 Task: Find connections with filter location Socorro with filter topic #Strategywith filter profile language Potuguese with filter current company Ranbaxy with filter school BBD University with filter industry Fossil Fuel Electric Power Generation with filter service category Team Building with filter keywords title Financial Analyst
Action: Mouse moved to (314, 229)
Screenshot: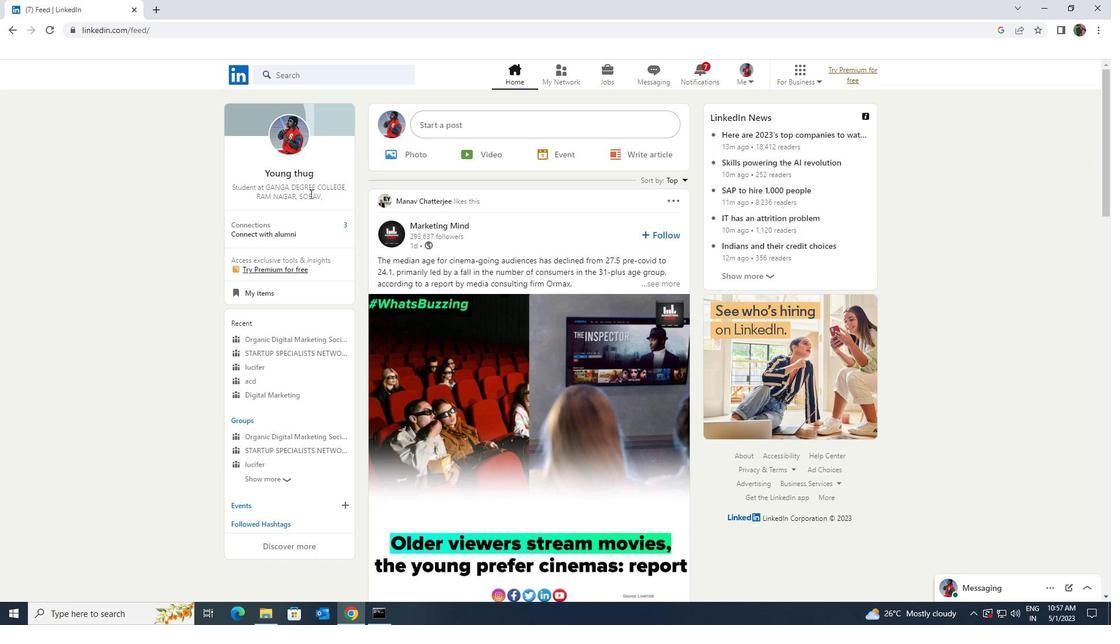 
Action: Mouse pressed left at (314, 229)
Screenshot: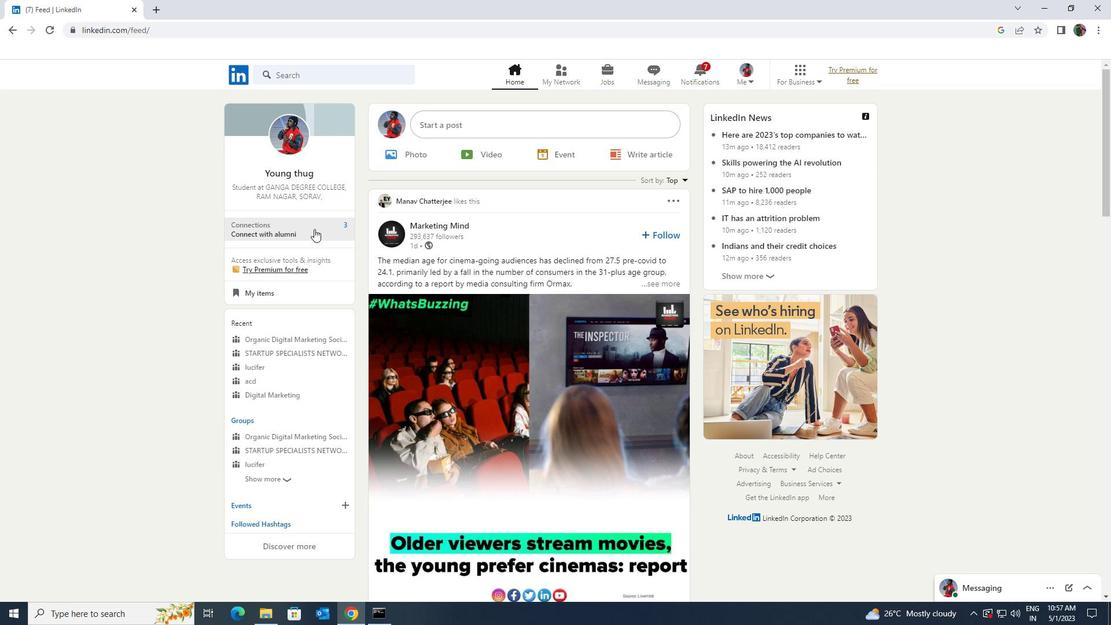 
Action: Mouse moved to (311, 136)
Screenshot: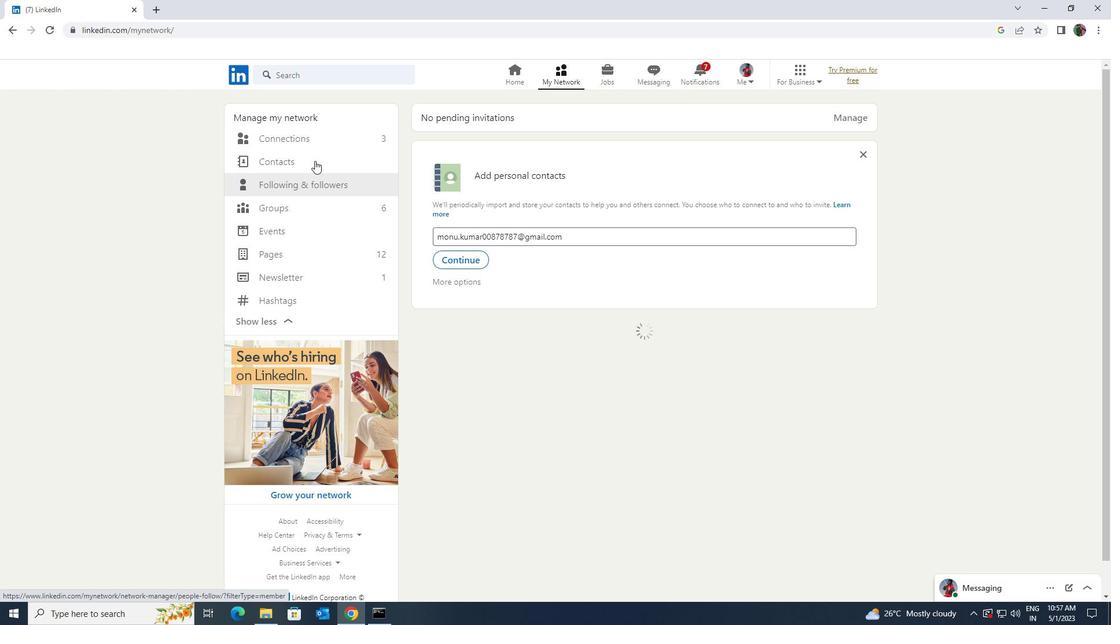 
Action: Mouse pressed left at (311, 136)
Screenshot: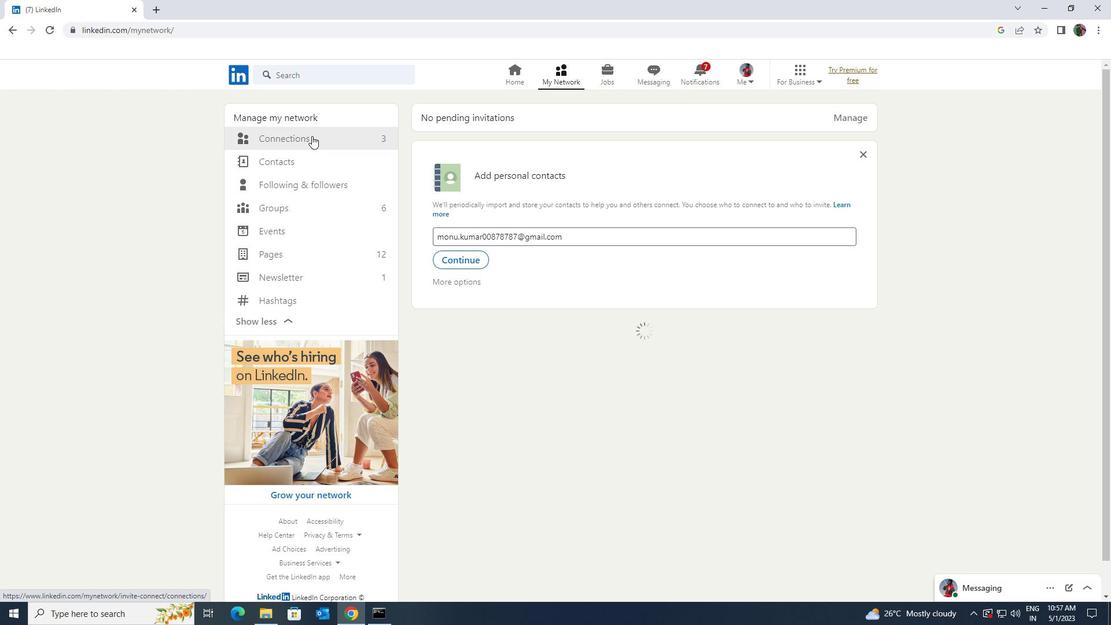 
Action: Mouse moved to (615, 140)
Screenshot: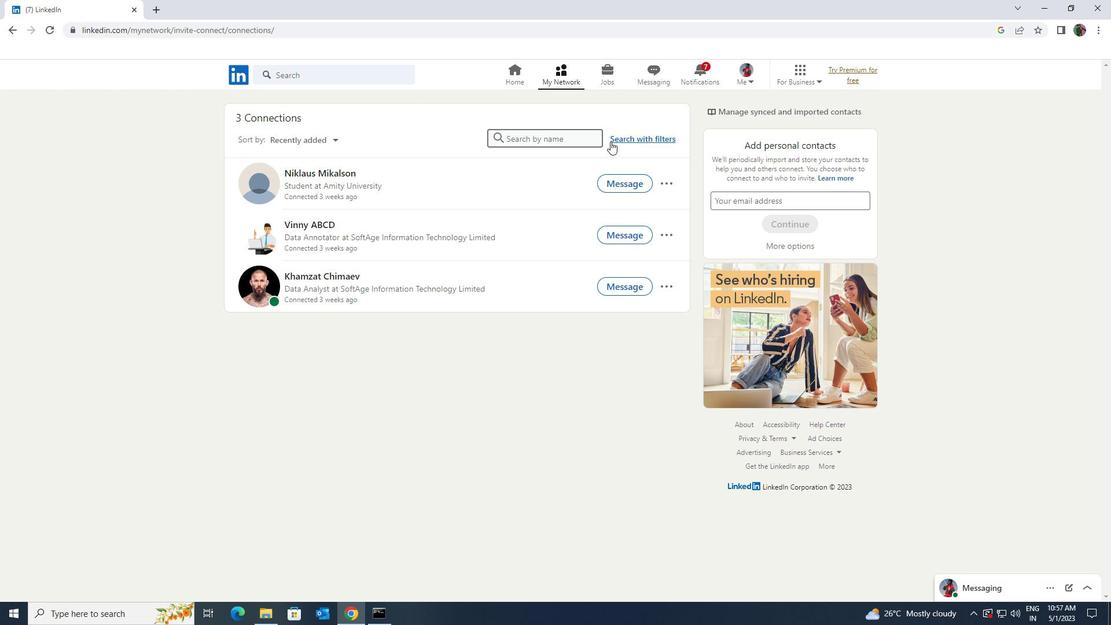 
Action: Mouse pressed left at (615, 140)
Screenshot: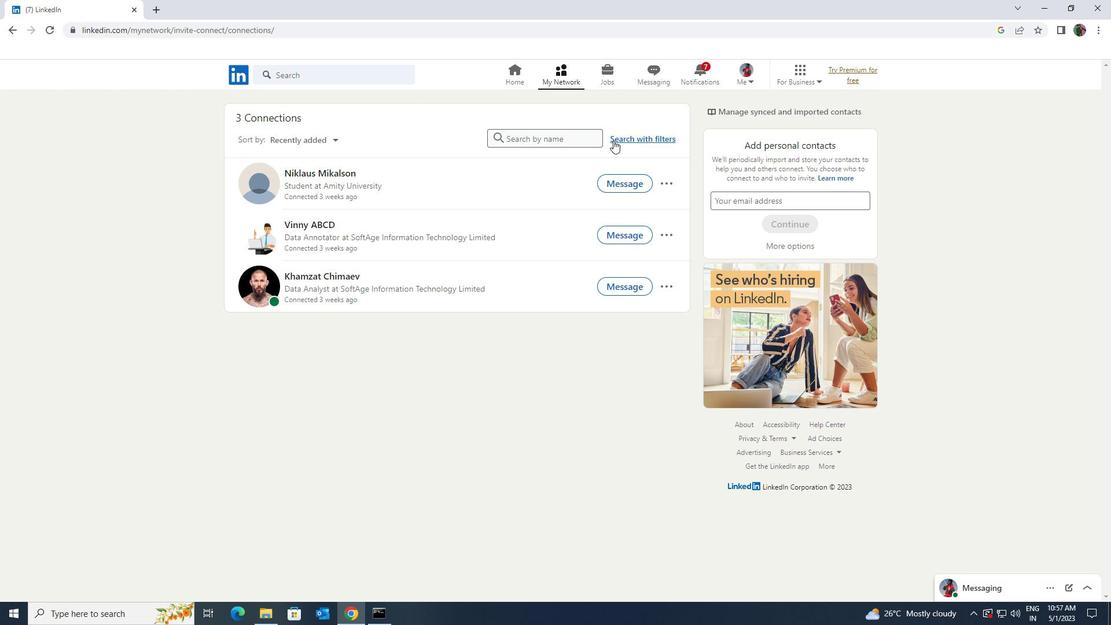 
Action: Mouse moved to (589, 103)
Screenshot: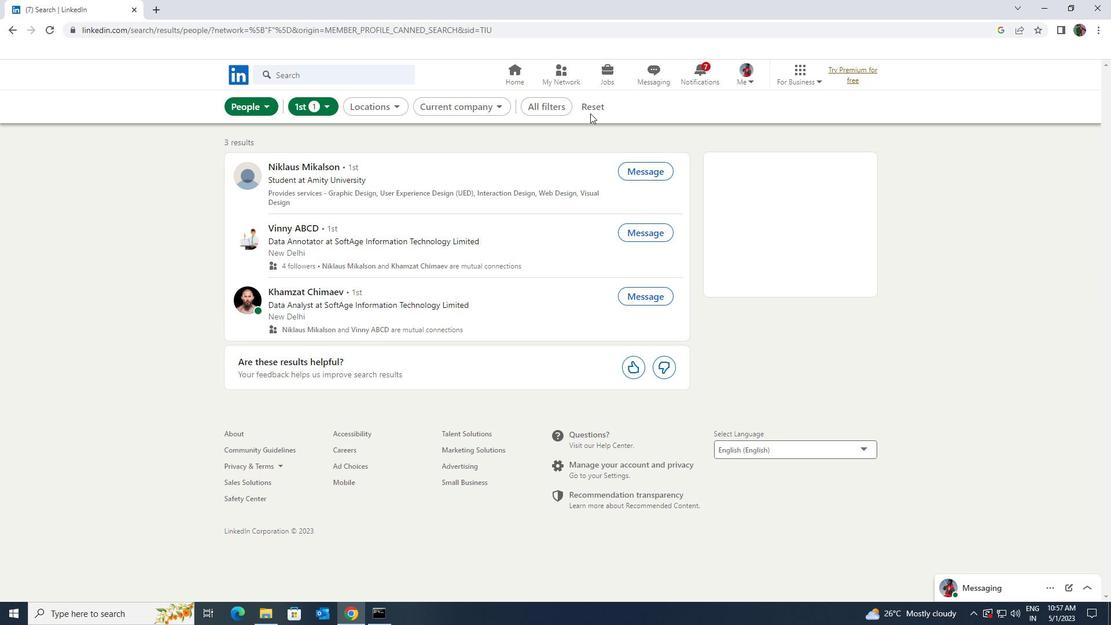 
Action: Mouse pressed left at (589, 103)
Screenshot: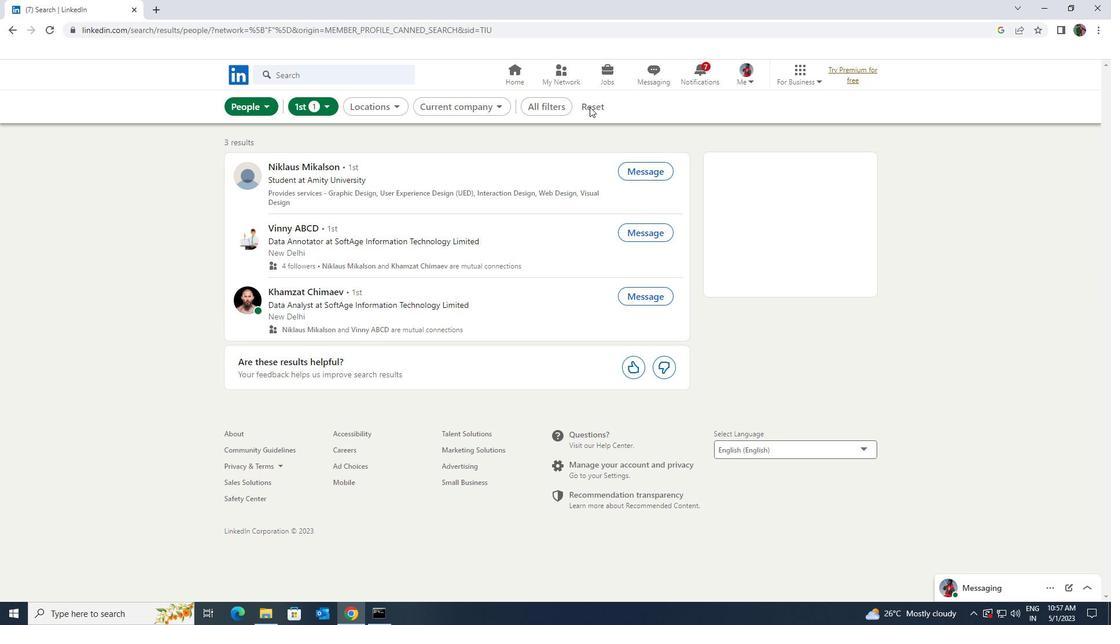 
Action: Mouse moved to (589, 108)
Screenshot: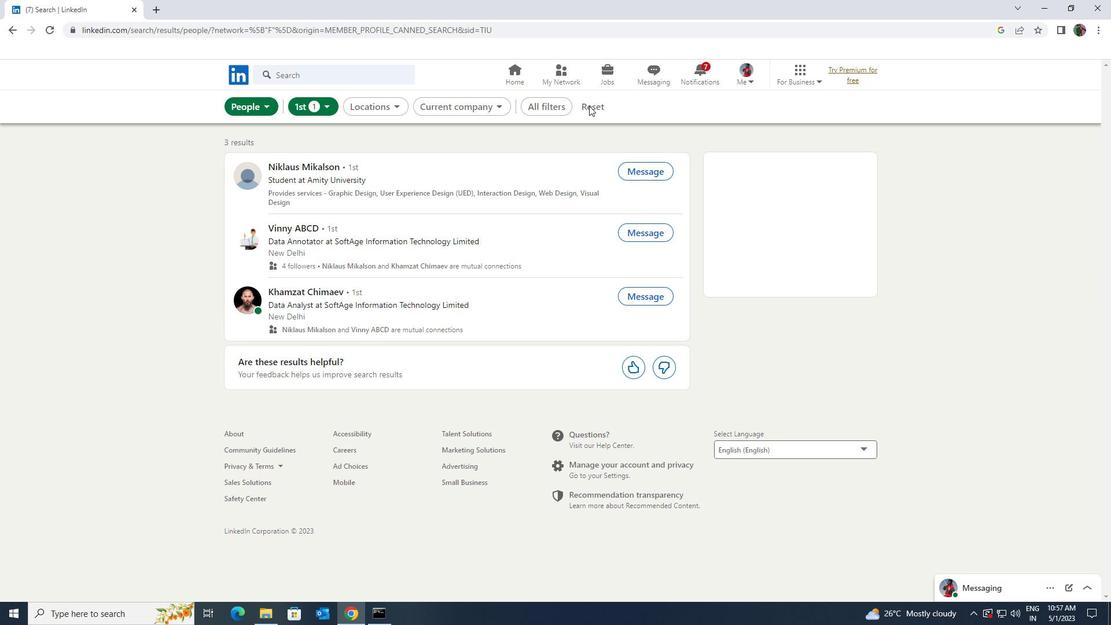 
Action: Mouse pressed left at (589, 108)
Screenshot: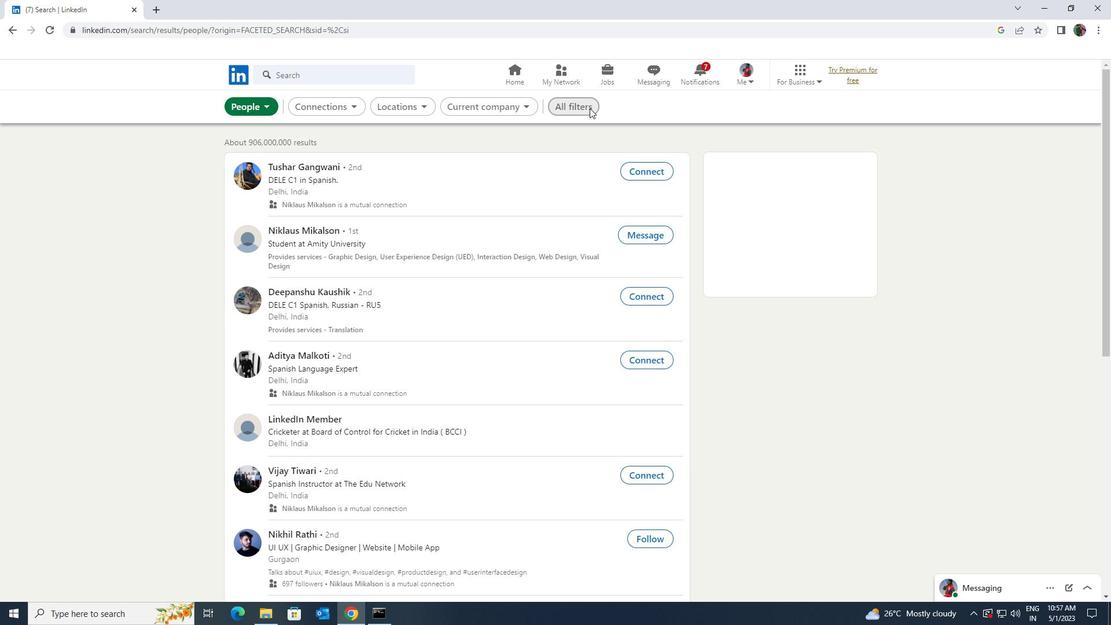 
Action: Mouse moved to (934, 350)
Screenshot: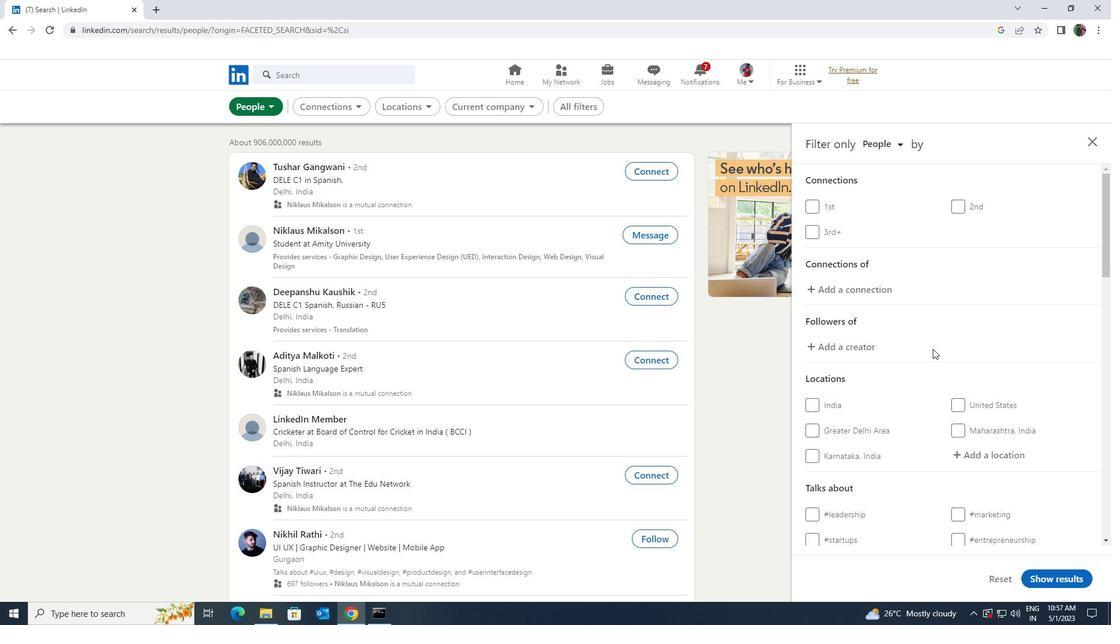 
Action: Mouse scrolled (934, 350) with delta (0, 0)
Screenshot: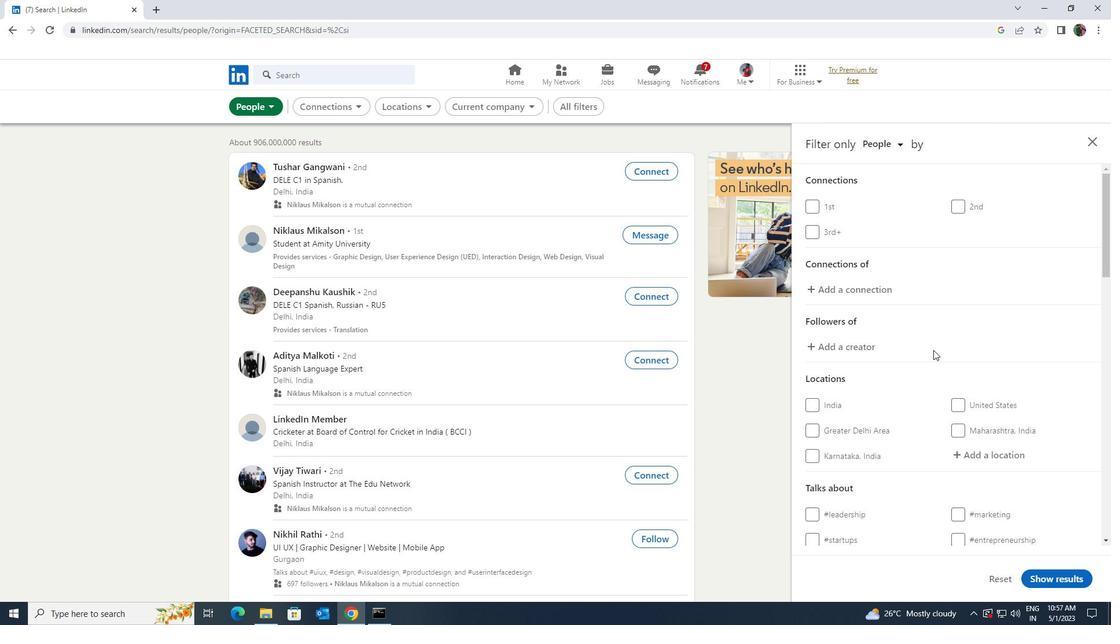 
Action: Mouse scrolled (934, 350) with delta (0, 0)
Screenshot: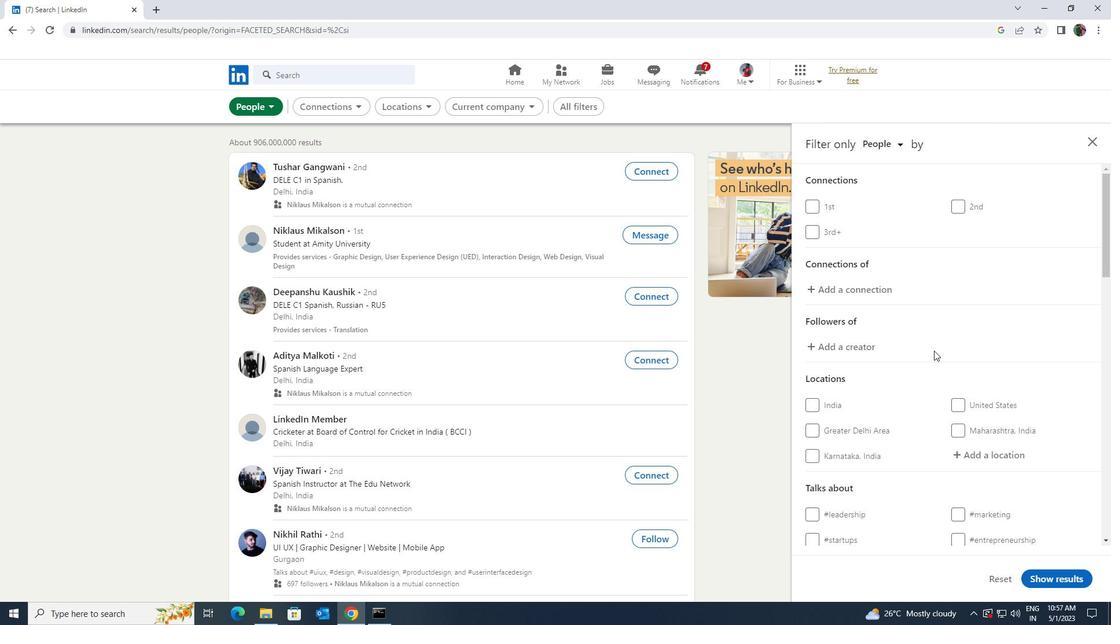 
Action: Mouse moved to (961, 338)
Screenshot: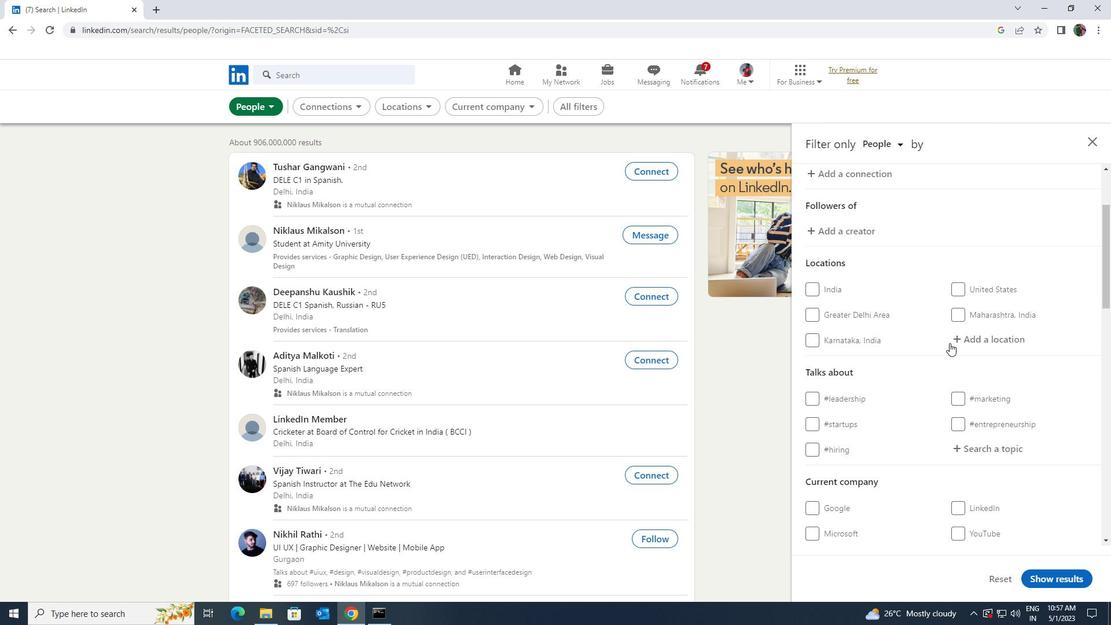 
Action: Mouse pressed left at (961, 338)
Screenshot: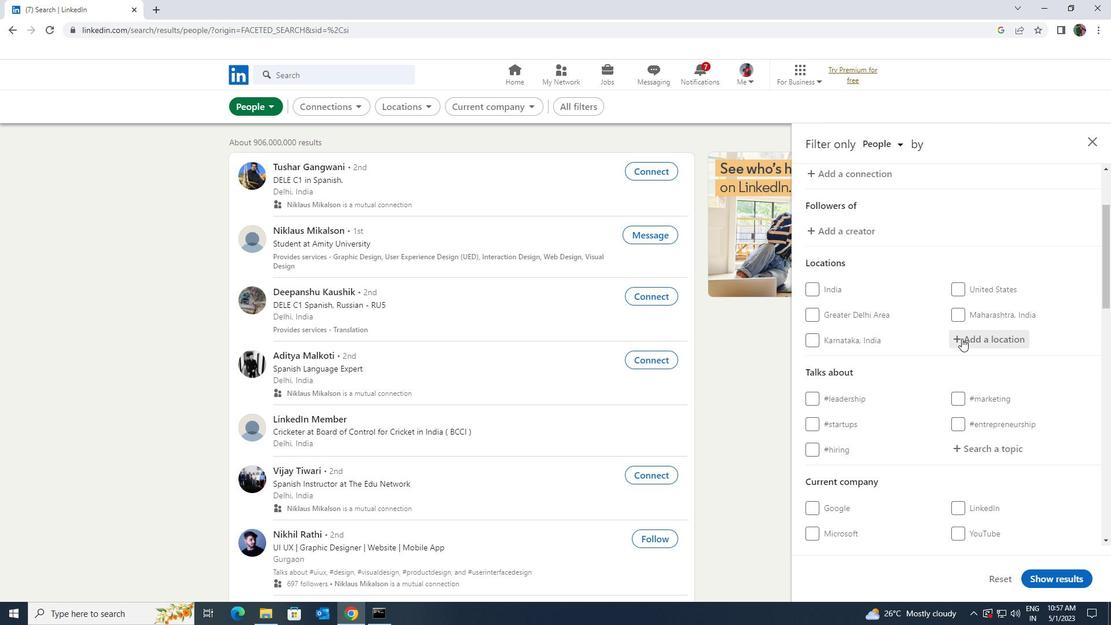 
Action: Key pressed <Key.shift>SOCORRO
Screenshot: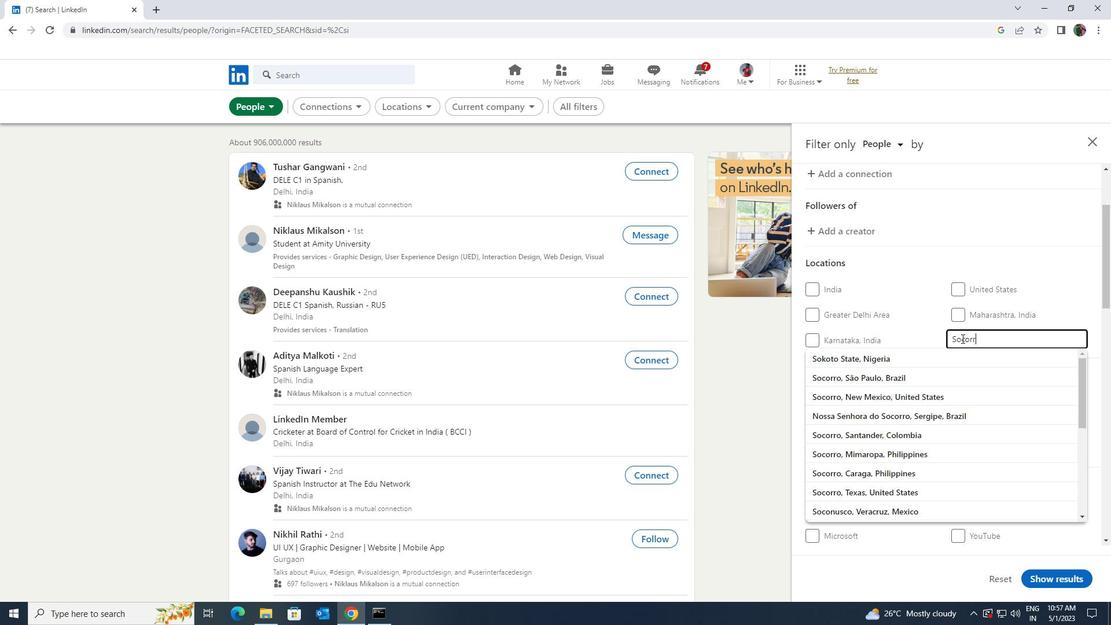 
Action: Mouse moved to (958, 352)
Screenshot: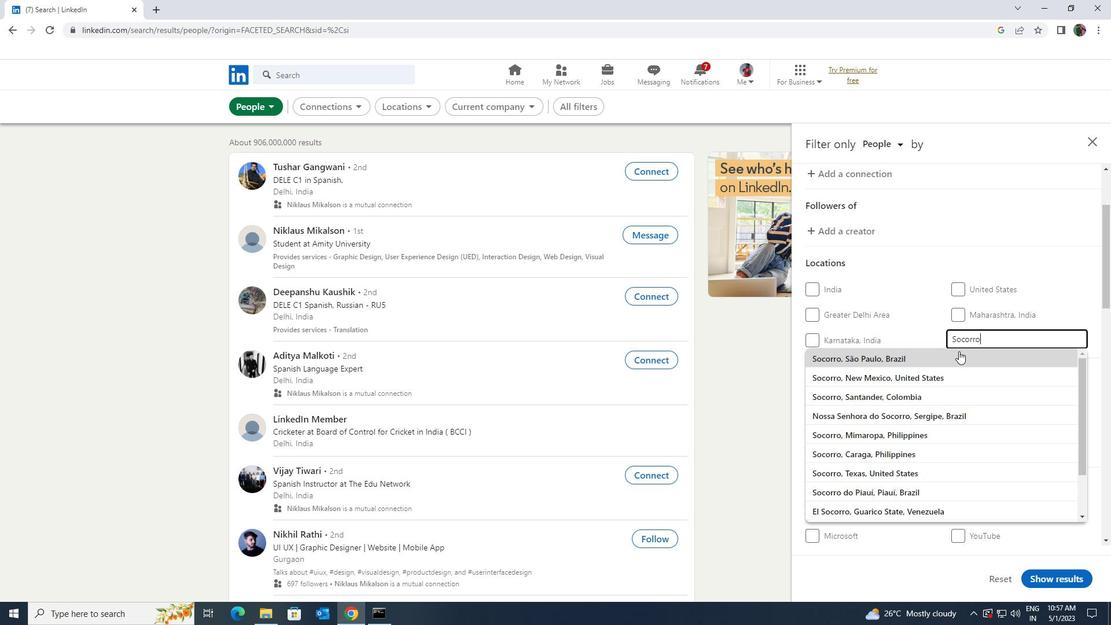 
Action: Mouse pressed left at (958, 352)
Screenshot: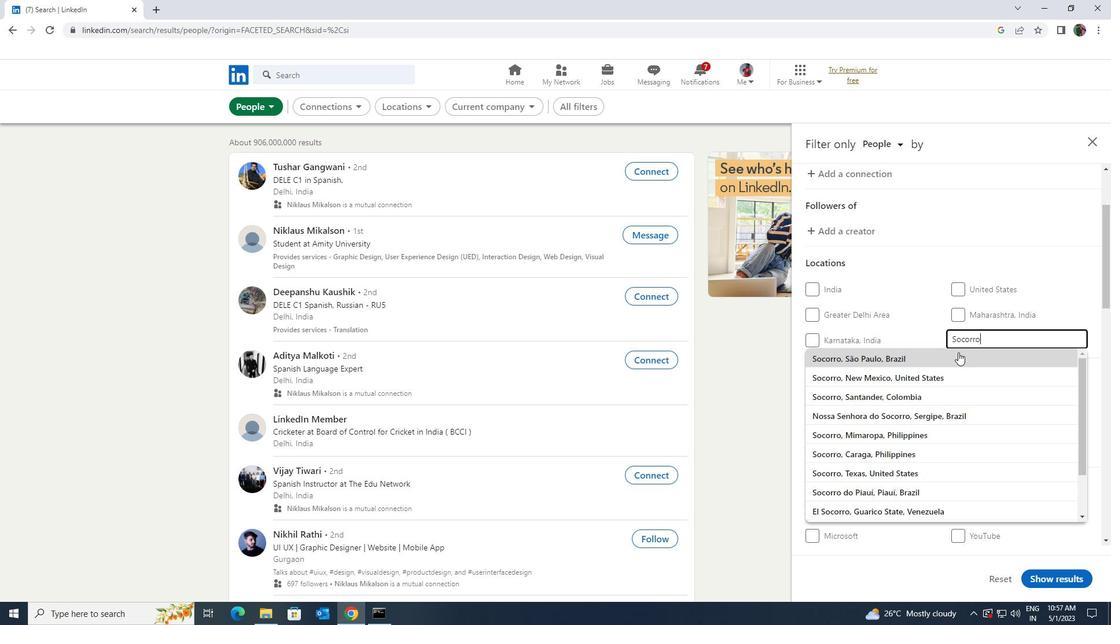 
Action: Mouse scrolled (958, 351) with delta (0, 0)
Screenshot: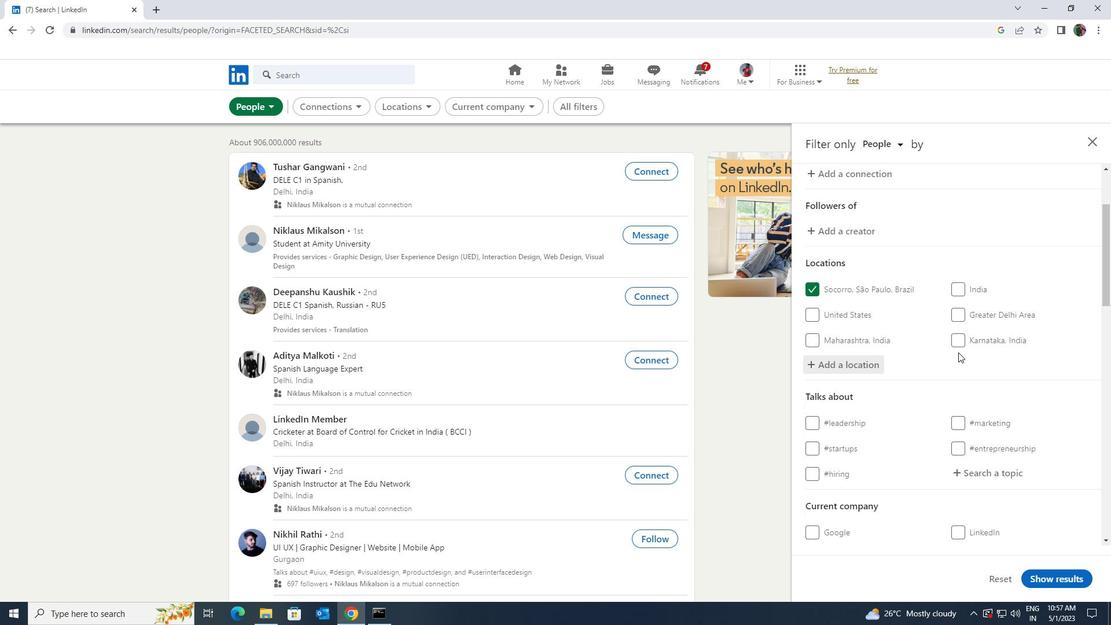 
Action: Mouse scrolled (958, 351) with delta (0, 0)
Screenshot: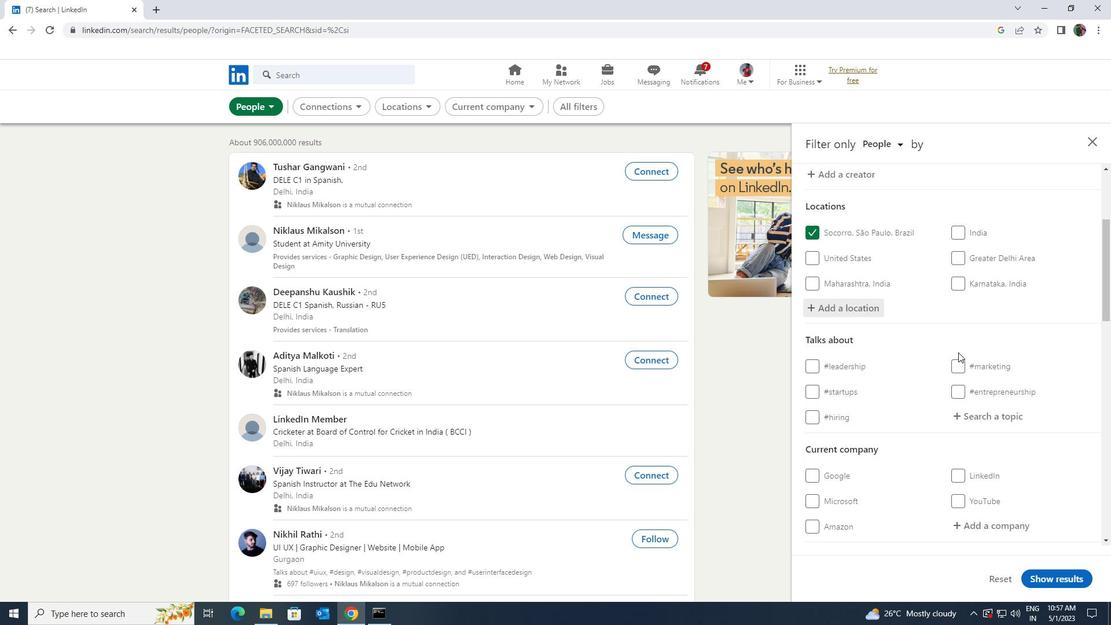 
Action: Mouse moved to (961, 354)
Screenshot: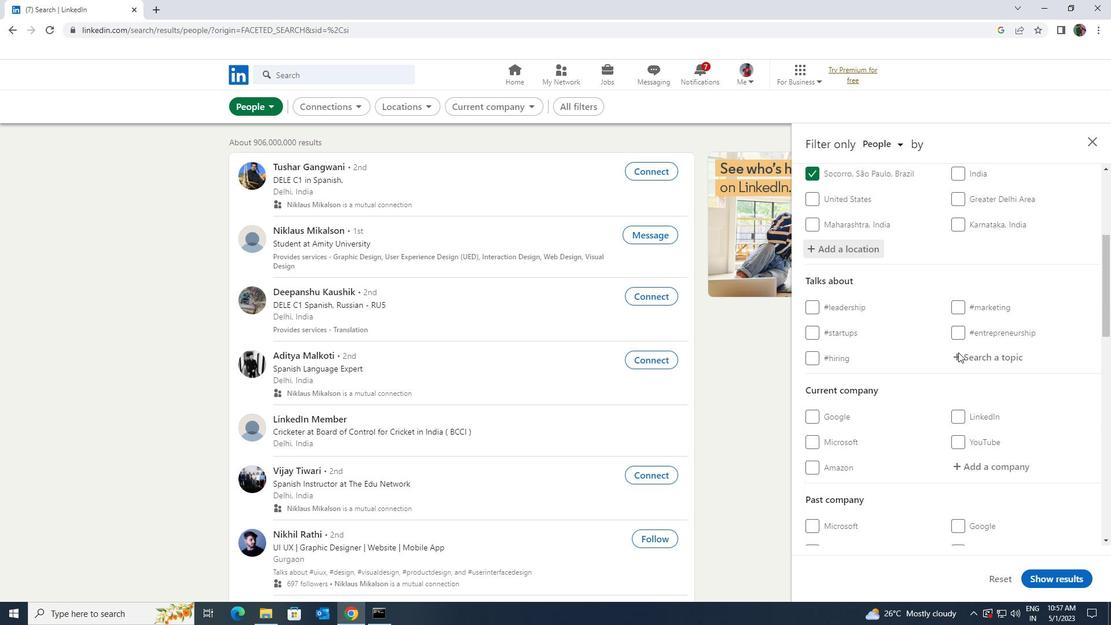 
Action: Mouse pressed left at (961, 354)
Screenshot: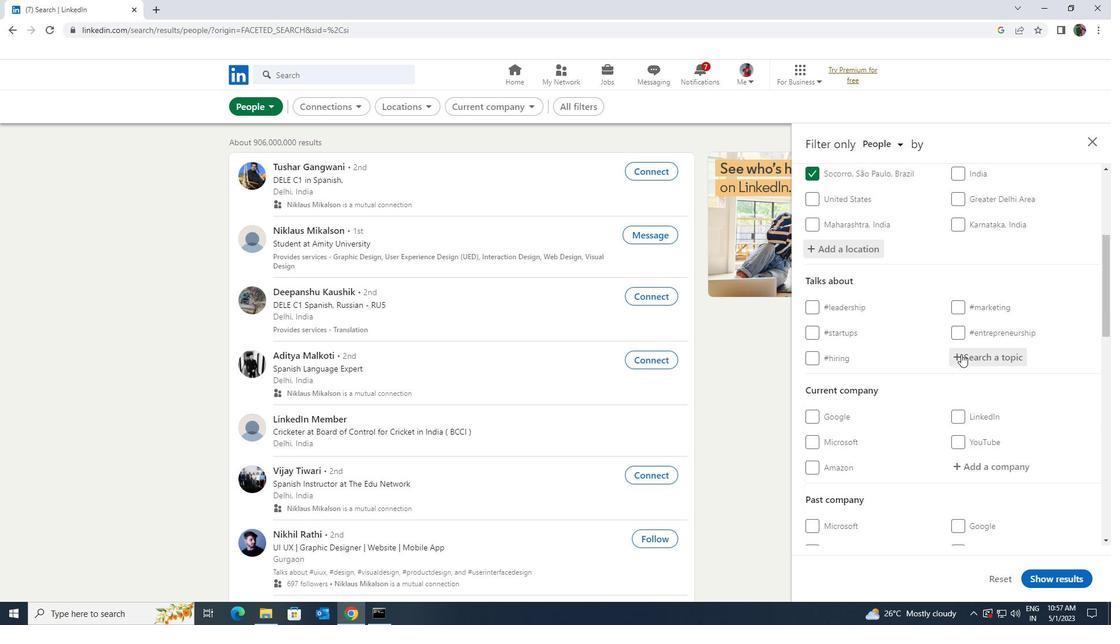 
Action: Key pressed <Key.shift>STRATE
Screenshot: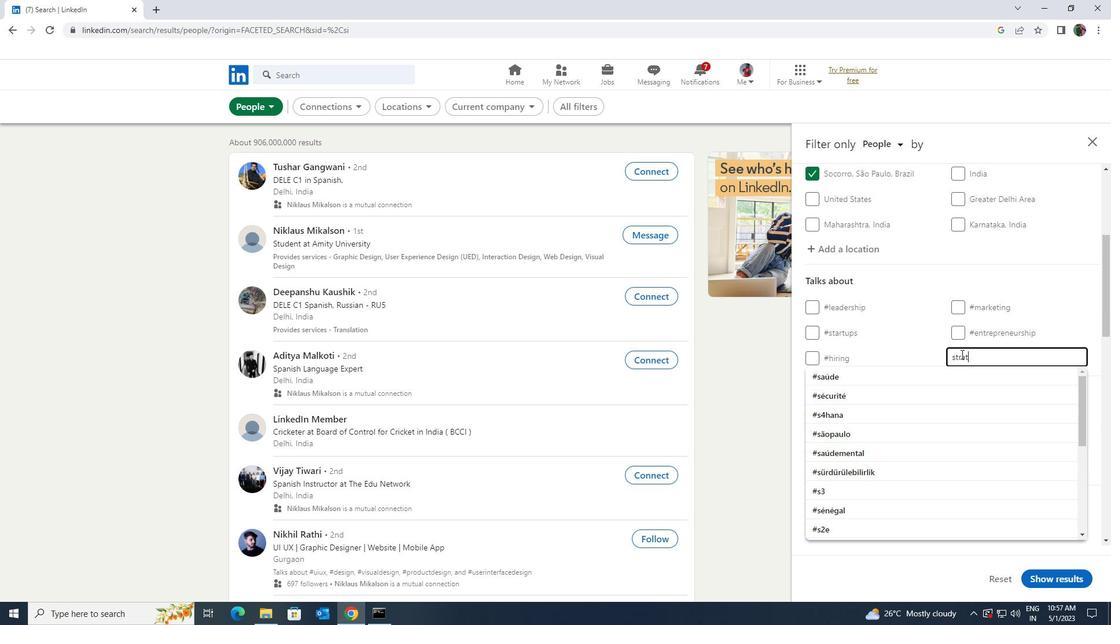
Action: Mouse moved to (954, 368)
Screenshot: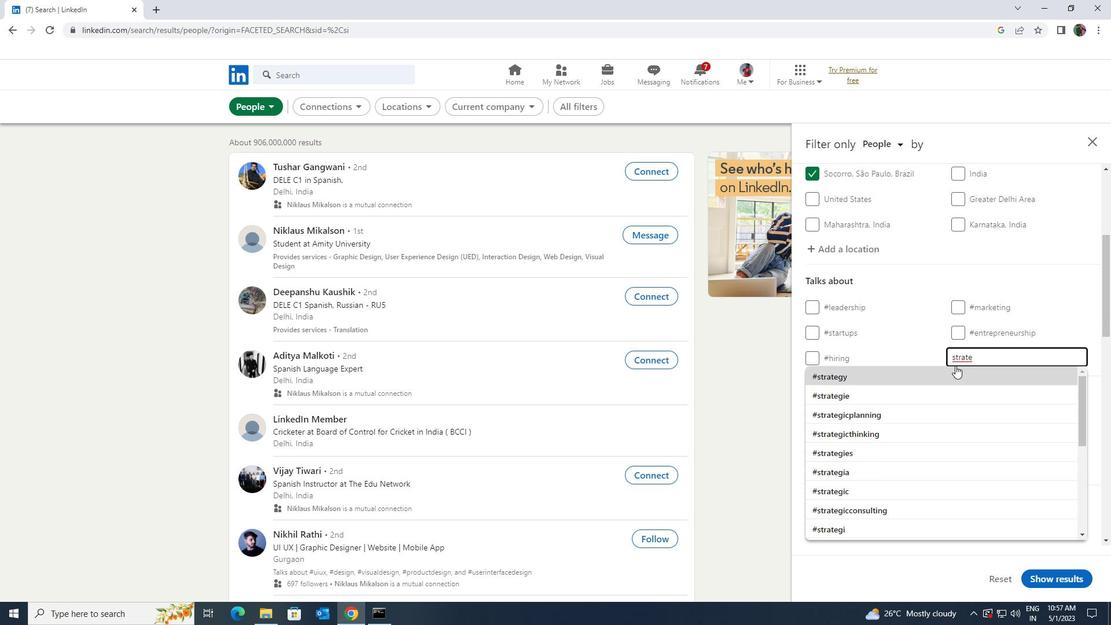 
Action: Mouse pressed left at (954, 368)
Screenshot: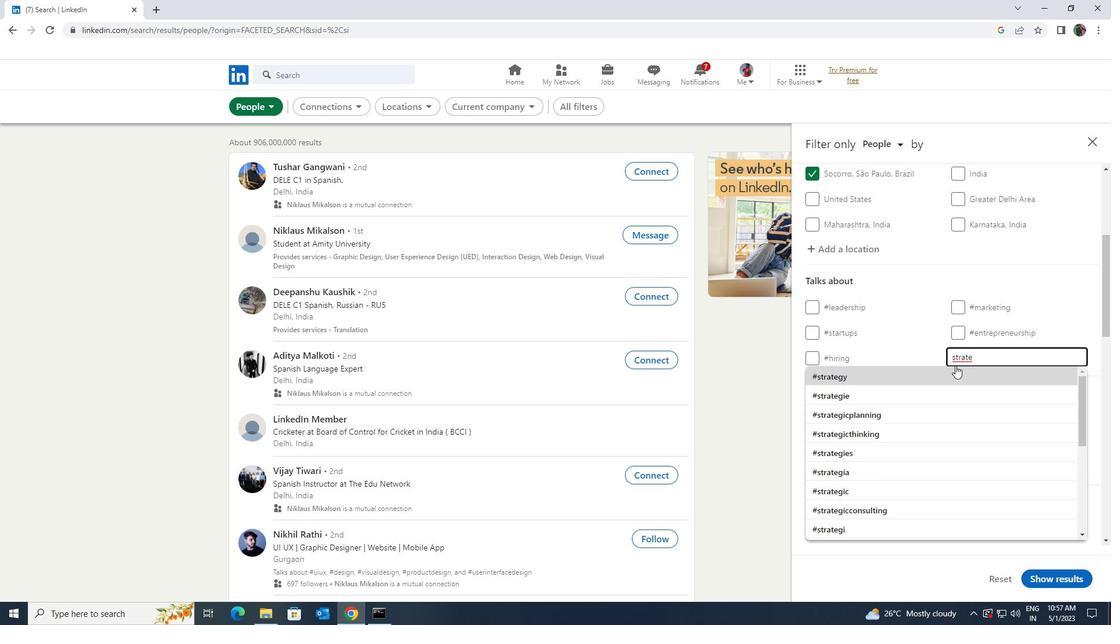 
Action: Mouse scrolled (954, 367) with delta (0, 0)
Screenshot: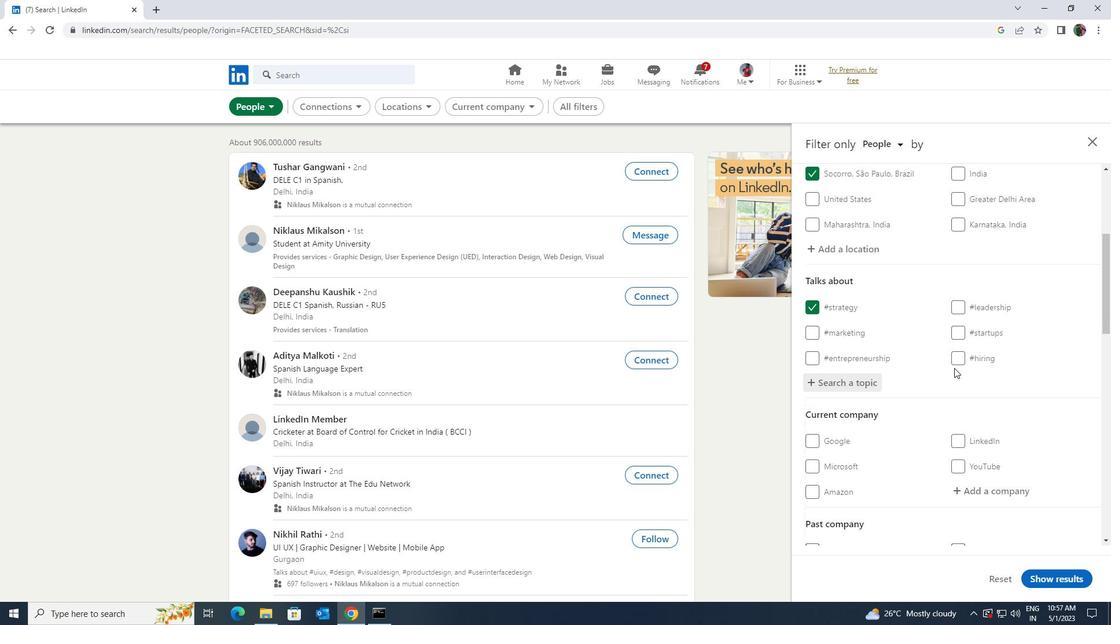 
Action: Mouse moved to (953, 369)
Screenshot: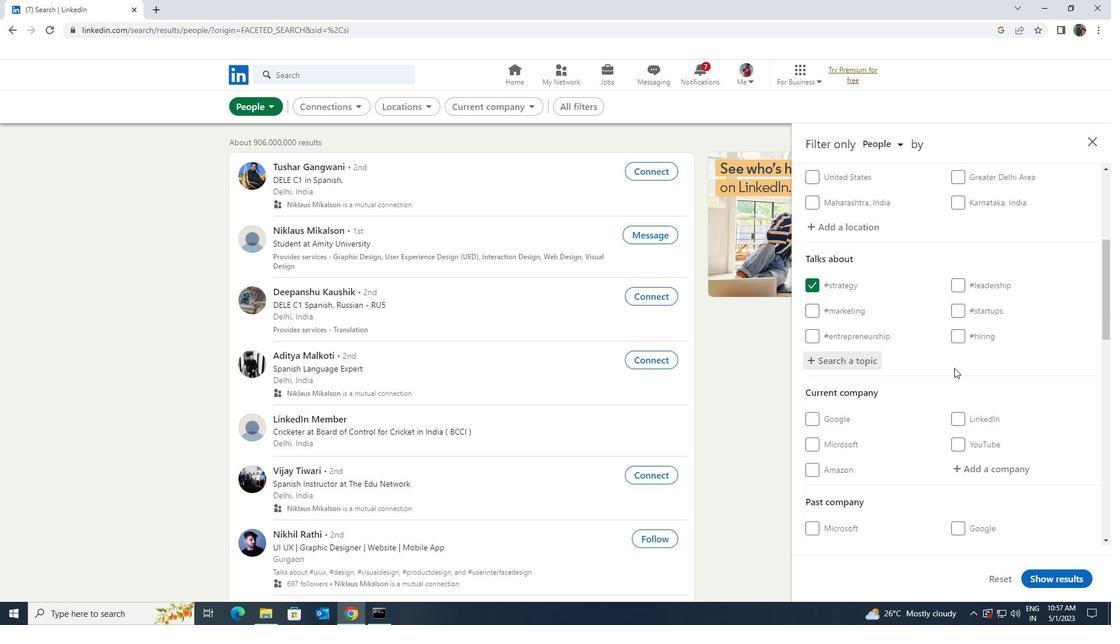 
Action: Mouse scrolled (953, 368) with delta (0, 0)
Screenshot: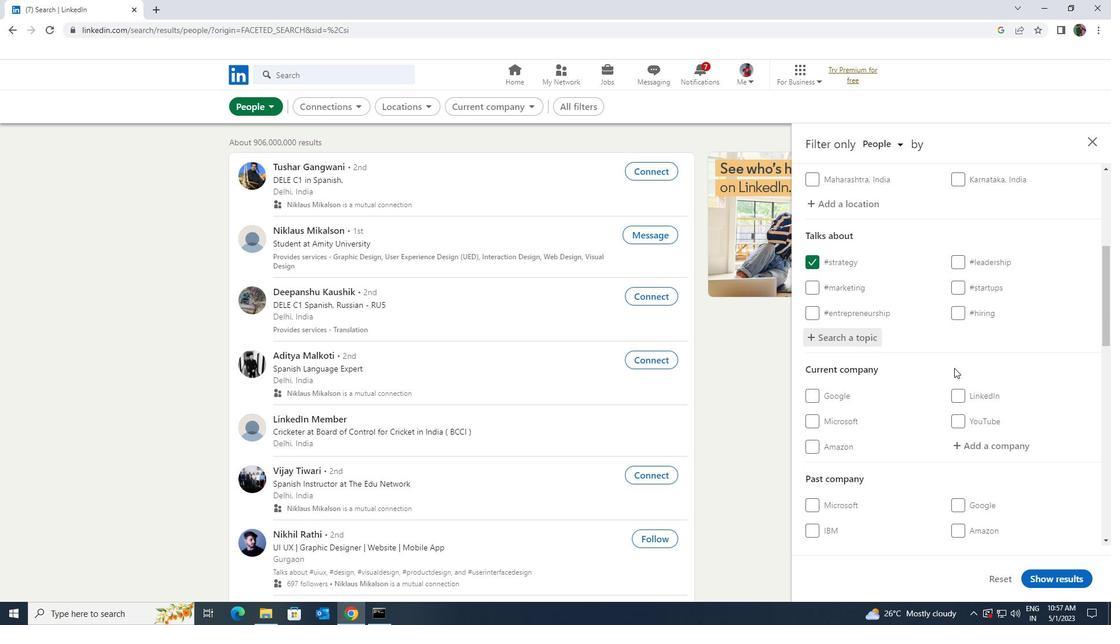 
Action: Mouse scrolled (953, 368) with delta (0, 0)
Screenshot: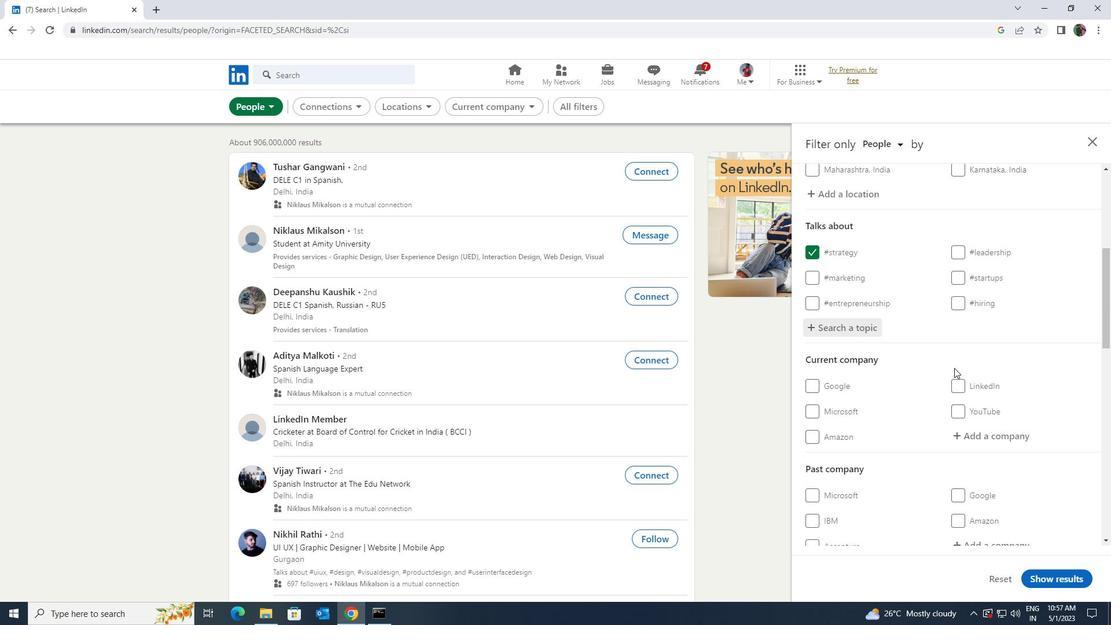 
Action: Mouse scrolled (953, 368) with delta (0, 0)
Screenshot: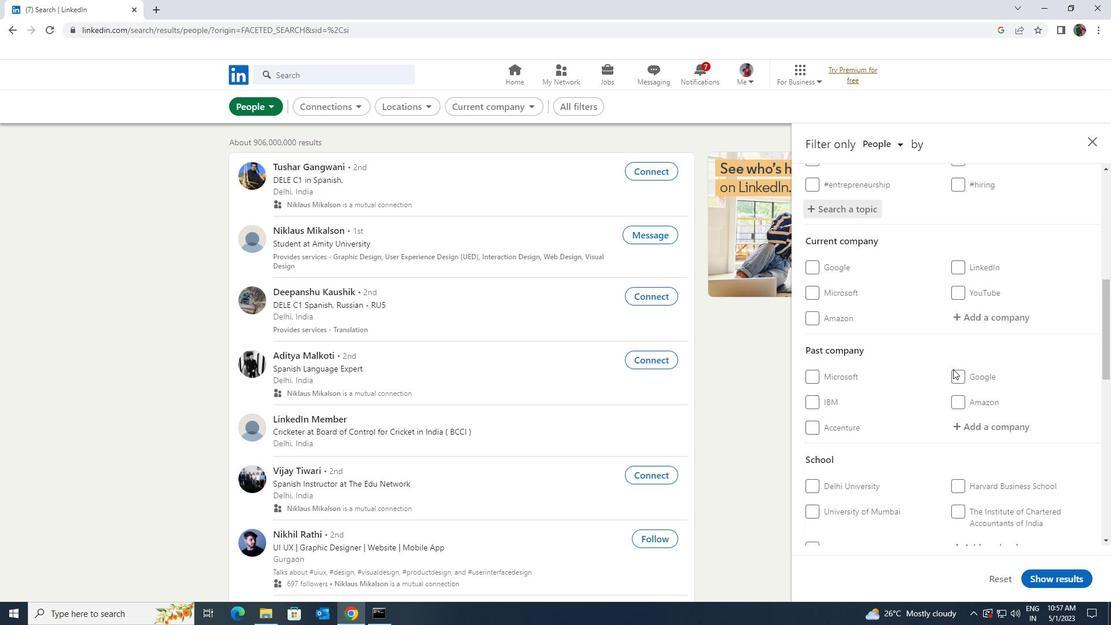 
Action: Mouse scrolled (953, 368) with delta (0, 0)
Screenshot: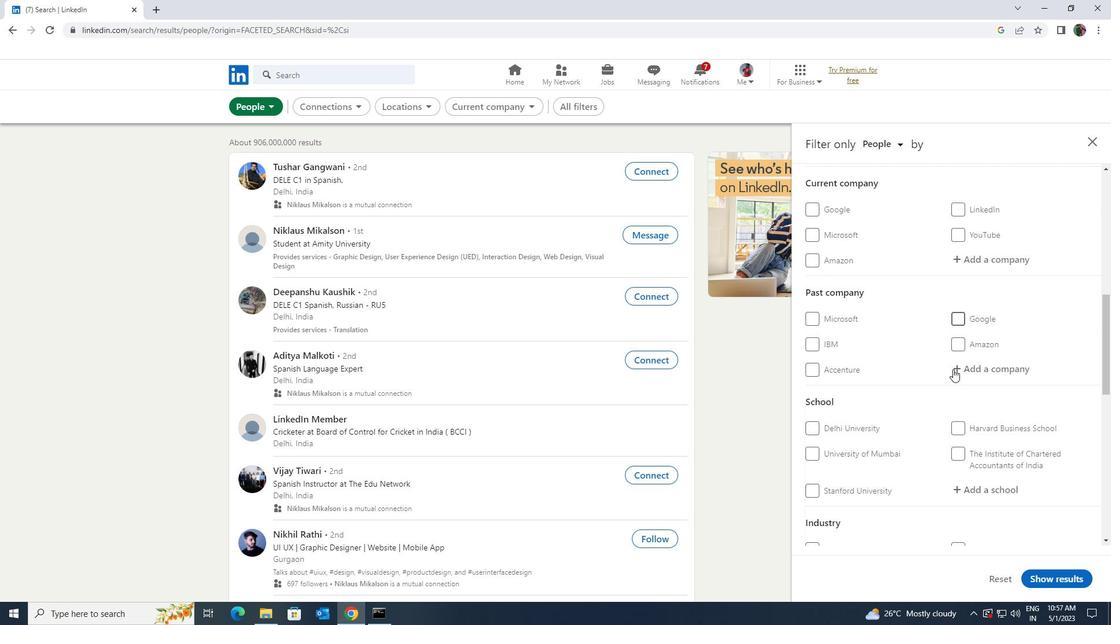
Action: Mouse scrolled (953, 368) with delta (0, 0)
Screenshot: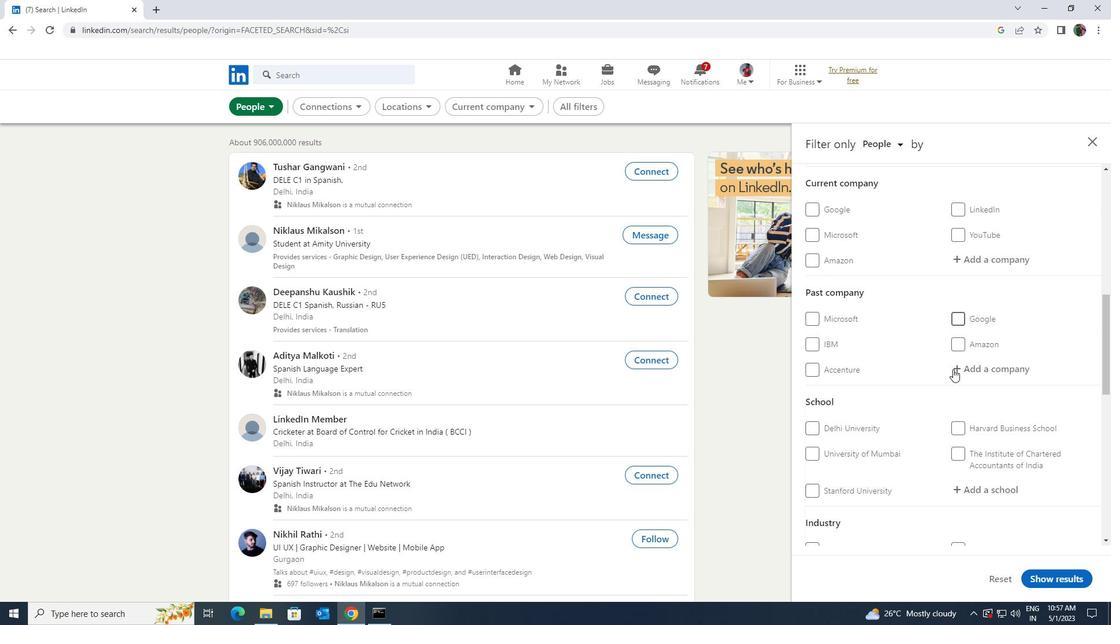 
Action: Mouse scrolled (953, 368) with delta (0, 0)
Screenshot: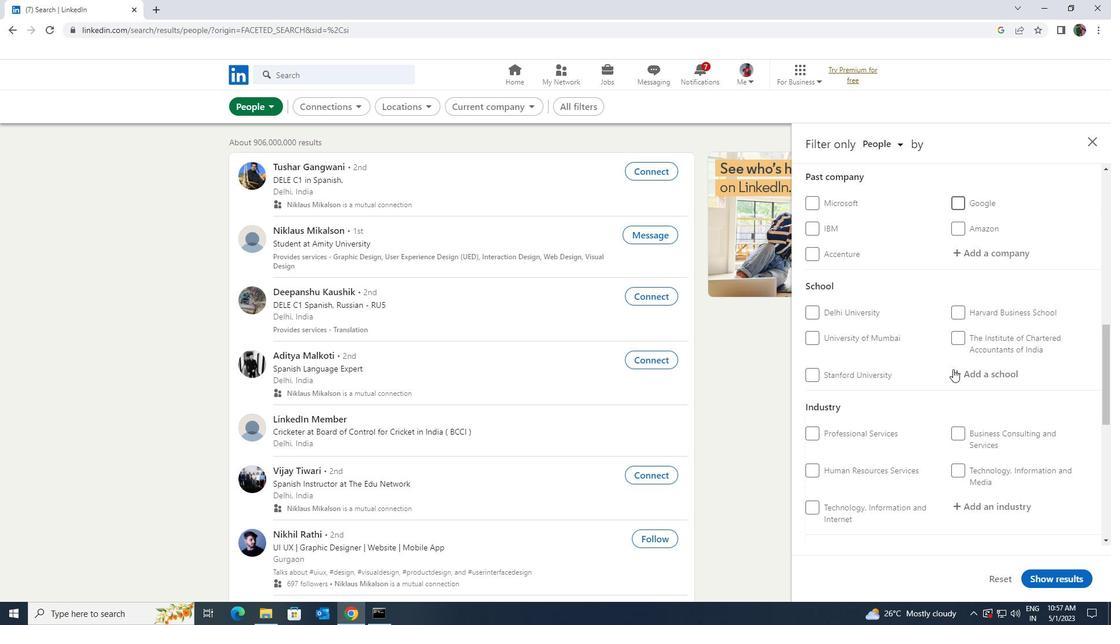
Action: Mouse scrolled (953, 368) with delta (0, 0)
Screenshot: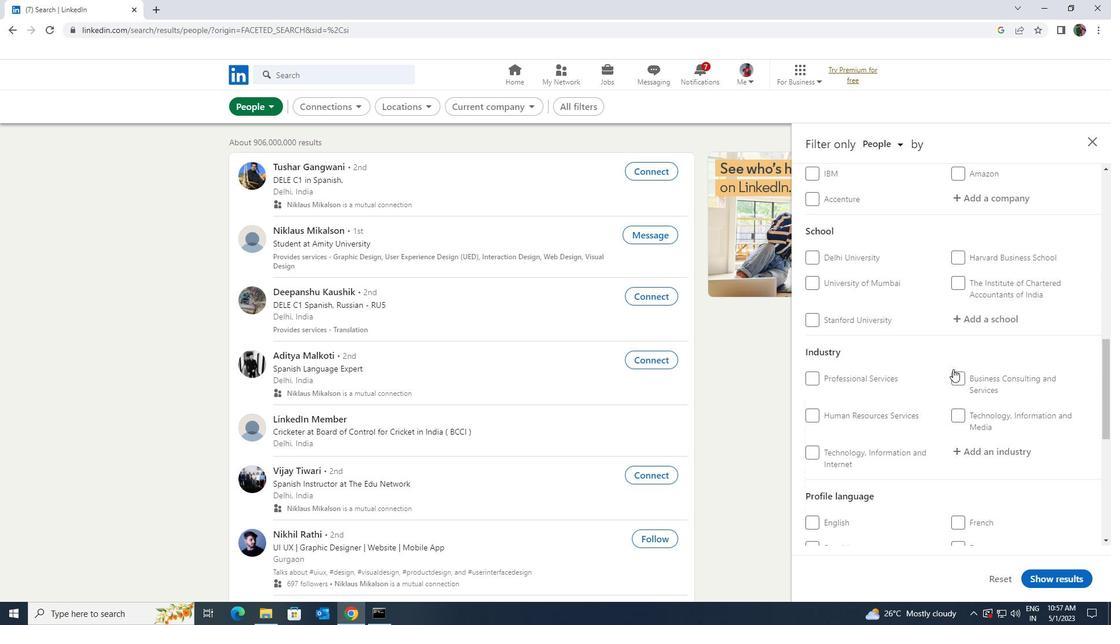 
Action: Mouse scrolled (953, 368) with delta (0, 0)
Screenshot: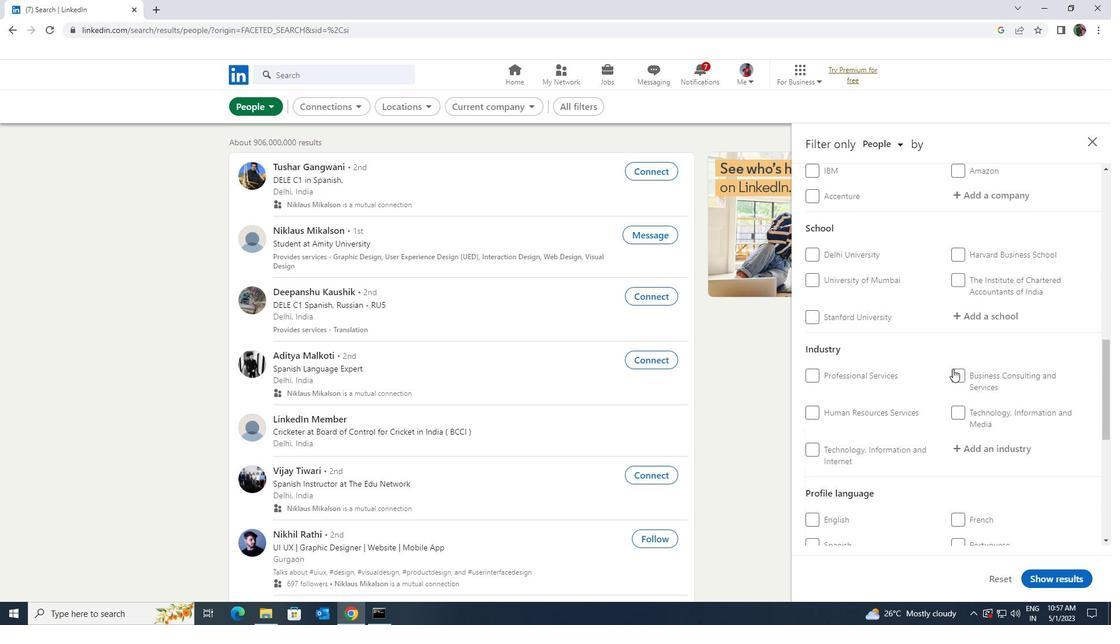 
Action: Mouse moved to (960, 426)
Screenshot: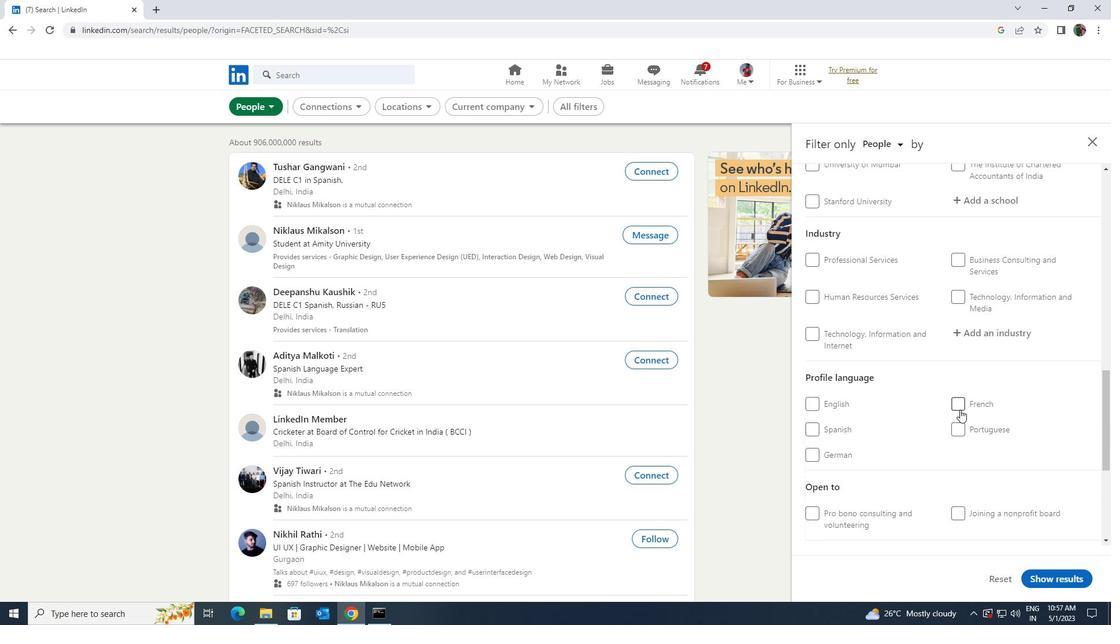 
Action: Mouse pressed left at (960, 426)
Screenshot: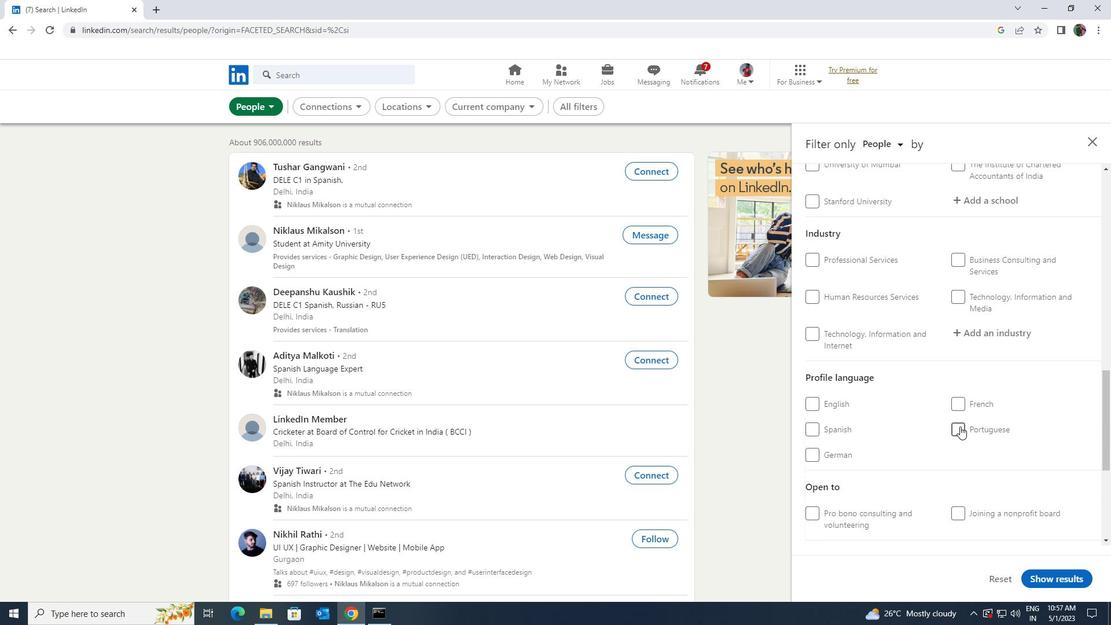 
Action: Mouse scrolled (960, 427) with delta (0, 0)
Screenshot: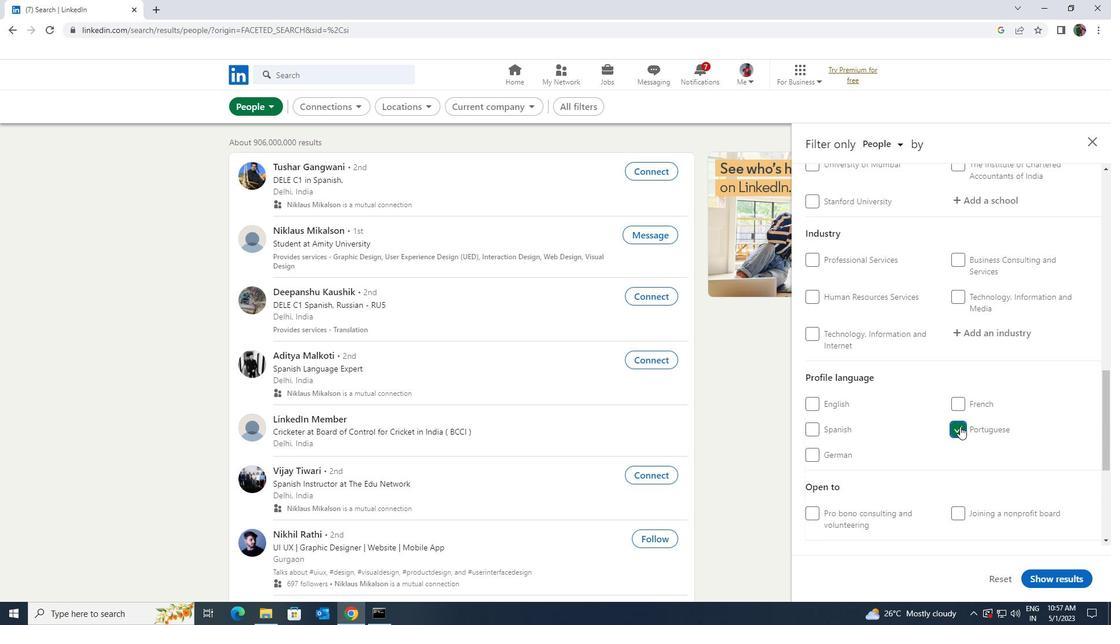 
Action: Mouse scrolled (960, 427) with delta (0, 0)
Screenshot: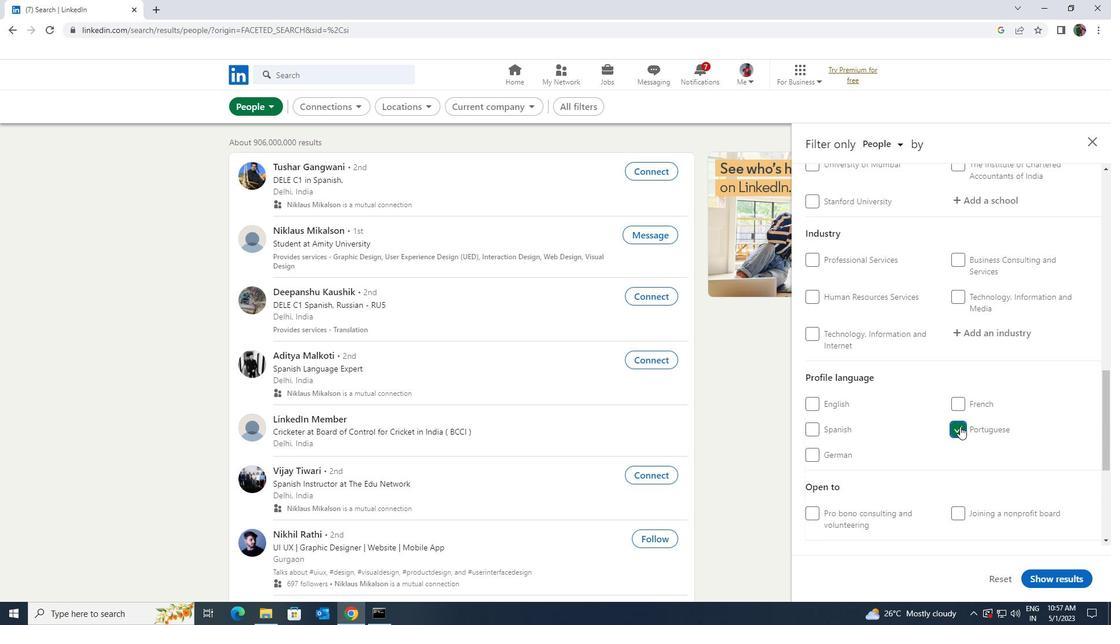 
Action: Mouse scrolled (960, 427) with delta (0, 0)
Screenshot: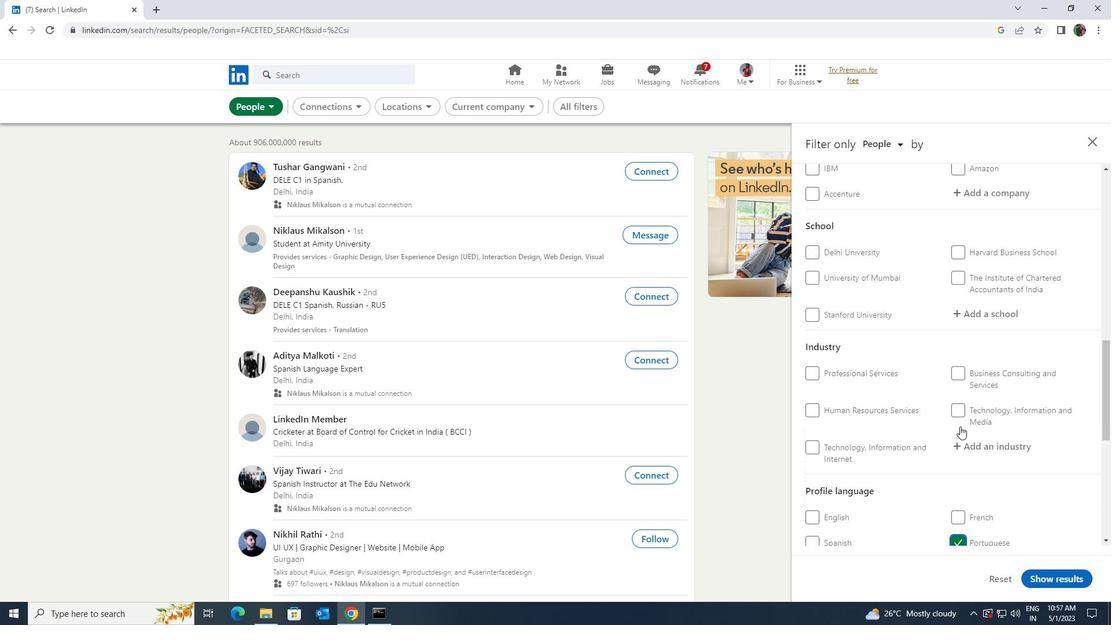 
Action: Mouse scrolled (960, 427) with delta (0, 0)
Screenshot: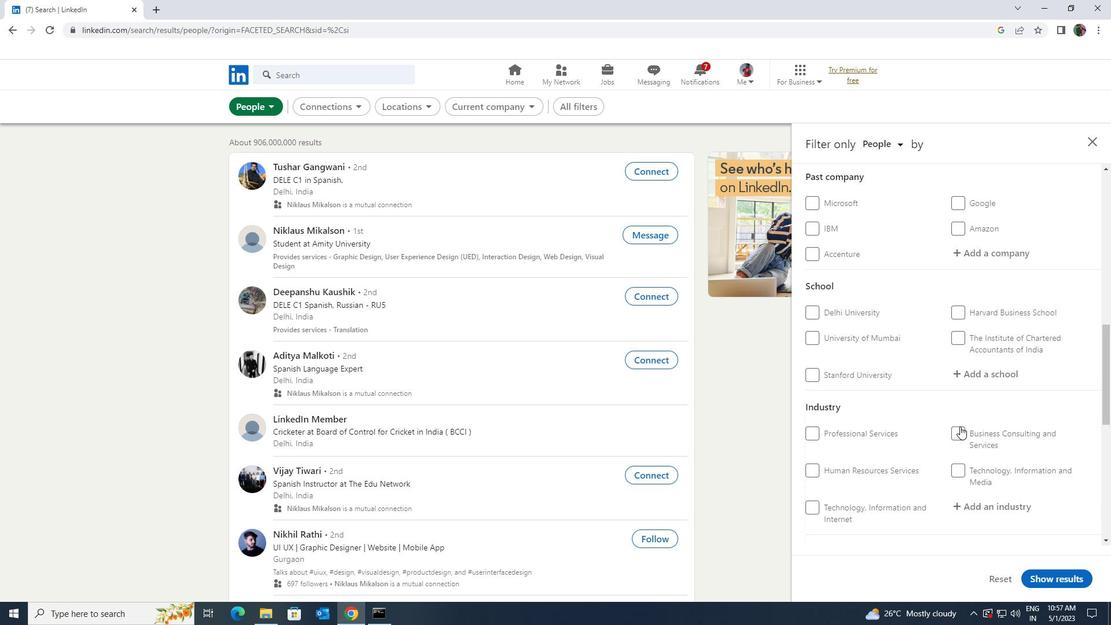 
Action: Mouse scrolled (960, 427) with delta (0, 0)
Screenshot: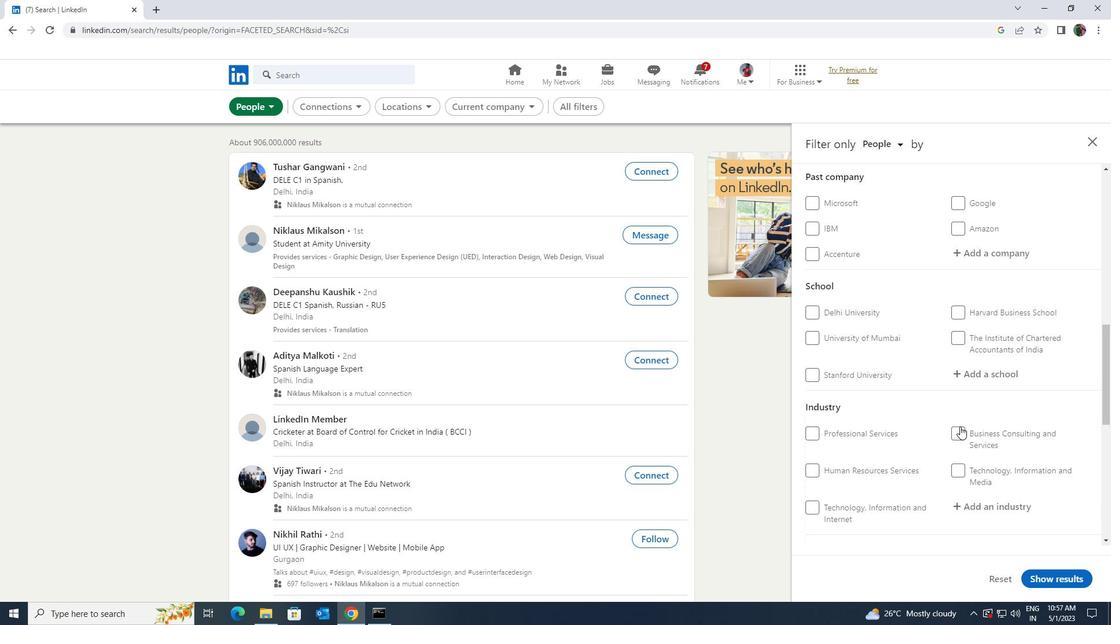 
Action: Mouse scrolled (960, 427) with delta (0, 0)
Screenshot: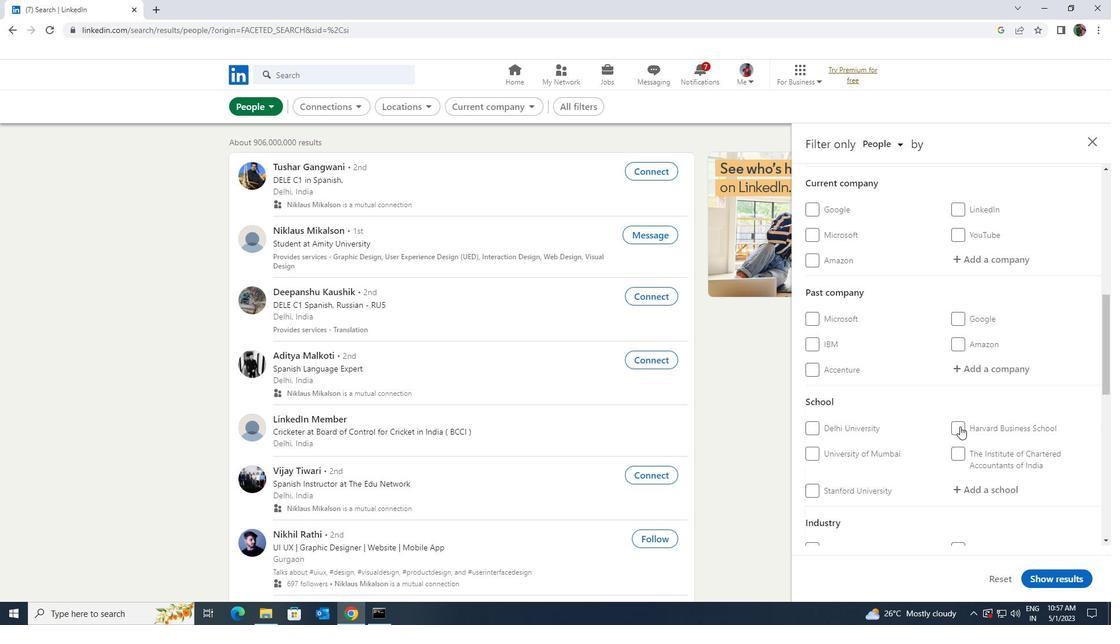
Action: Mouse scrolled (960, 427) with delta (0, 0)
Screenshot: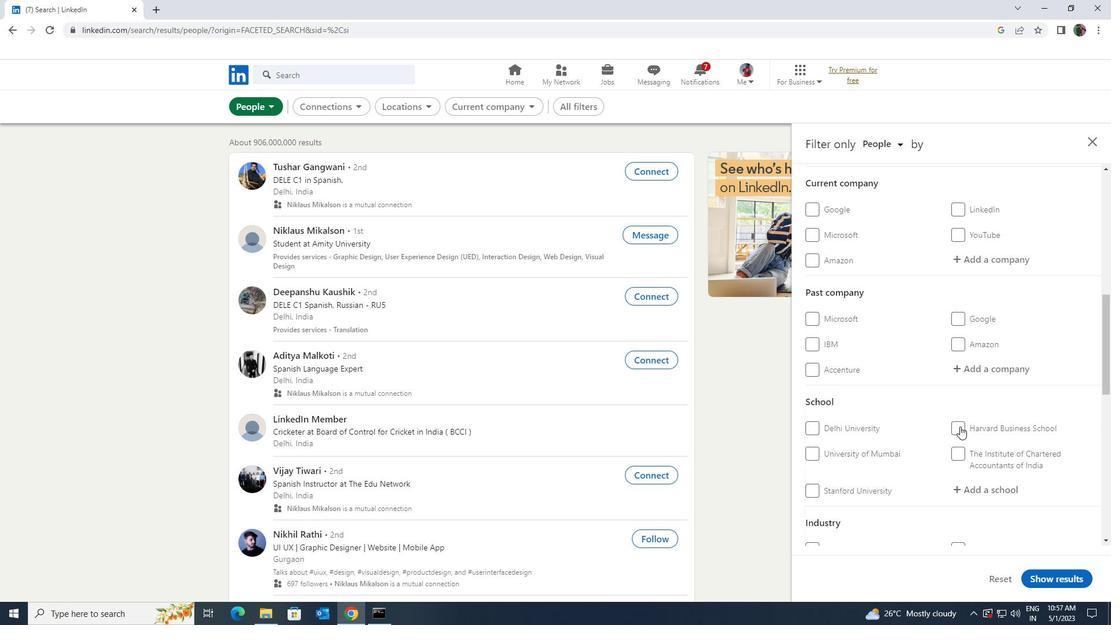 
Action: Mouse moved to (970, 374)
Screenshot: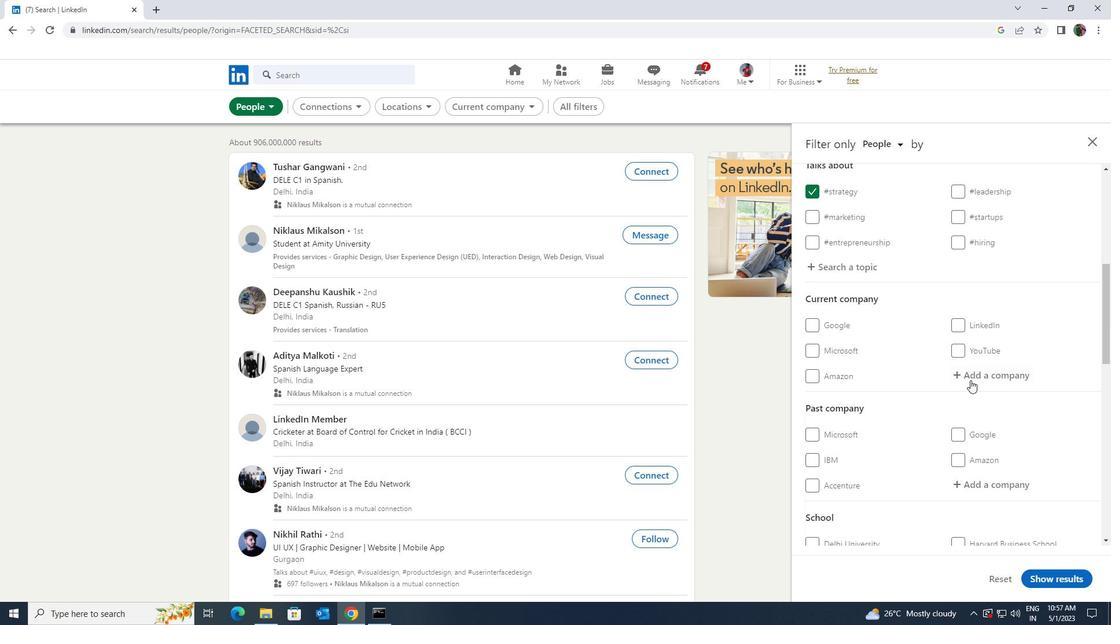 
Action: Mouse pressed left at (970, 374)
Screenshot: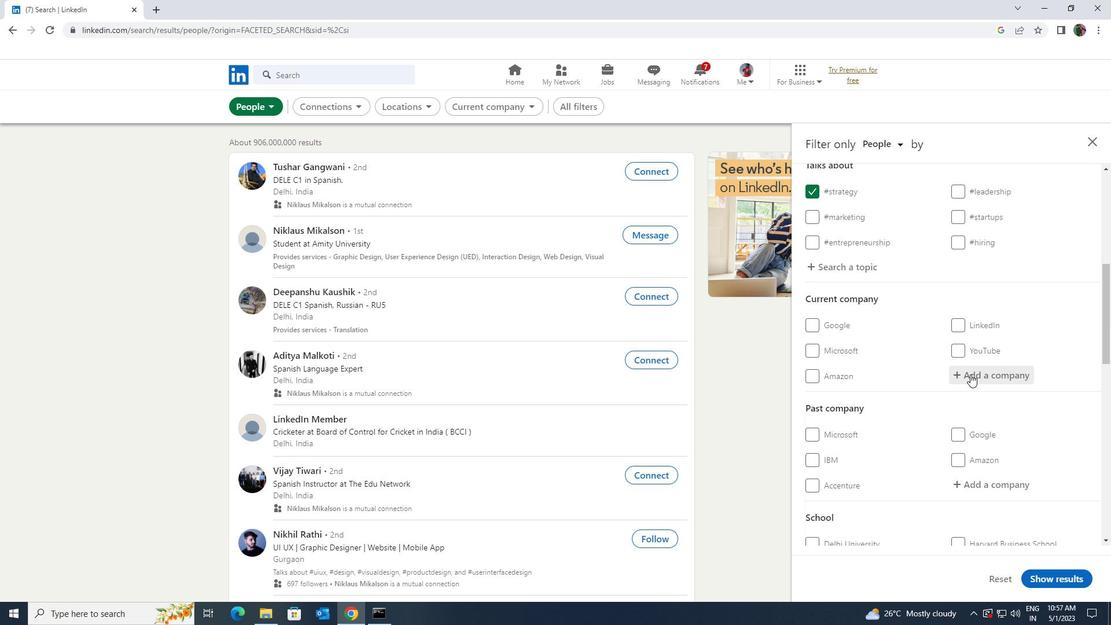 
Action: Key pressed <Key.shift>RANB
Screenshot: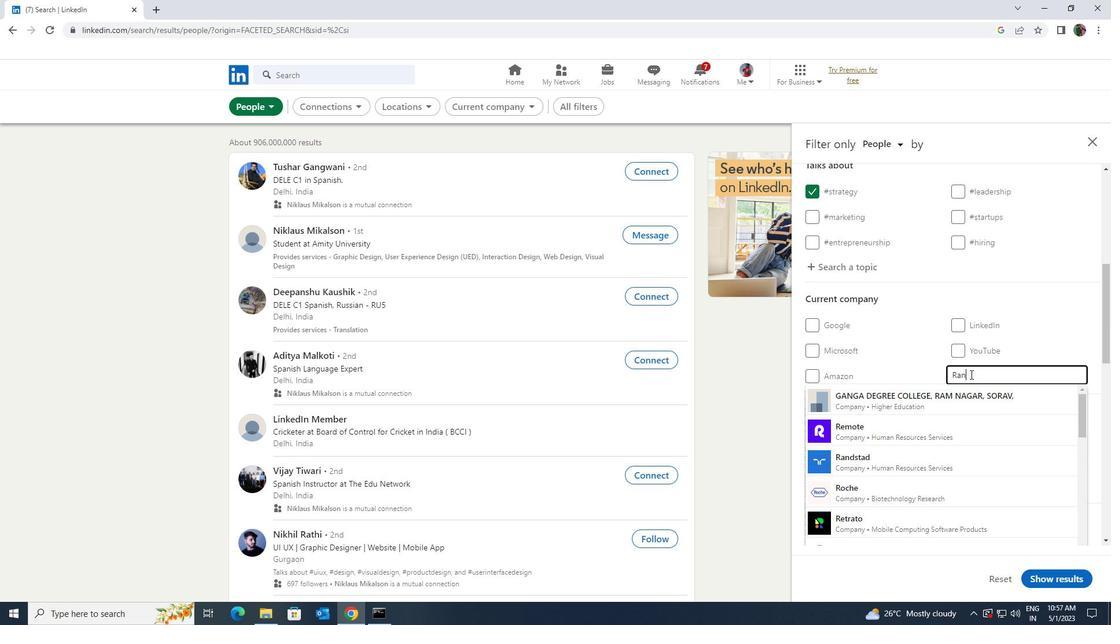 
Action: Mouse moved to (965, 397)
Screenshot: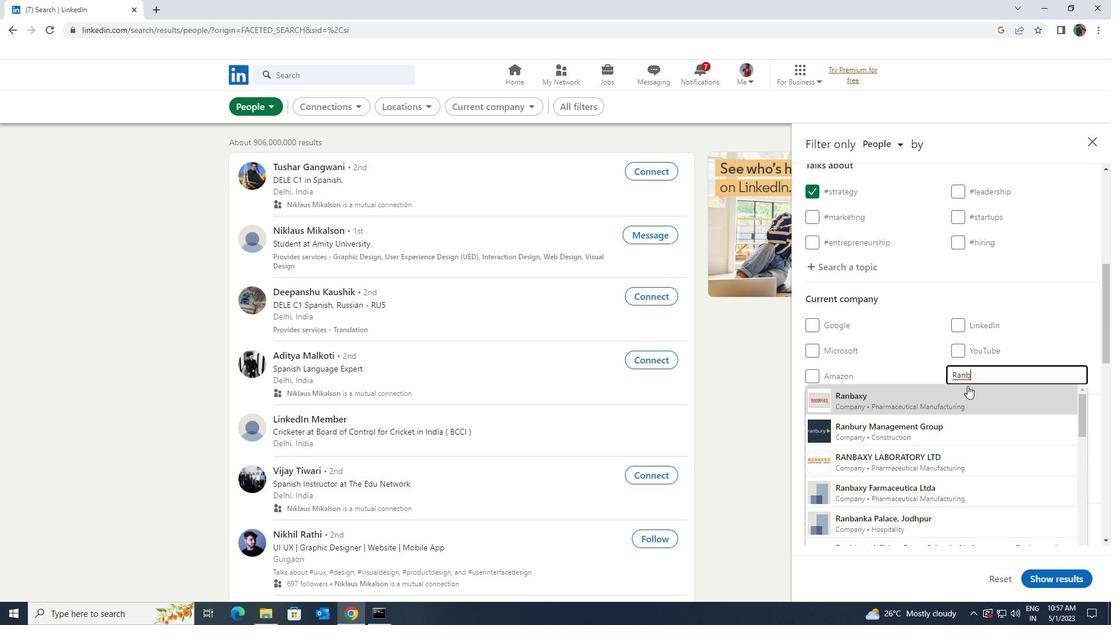 
Action: Mouse pressed left at (965, 397)
Screenshot: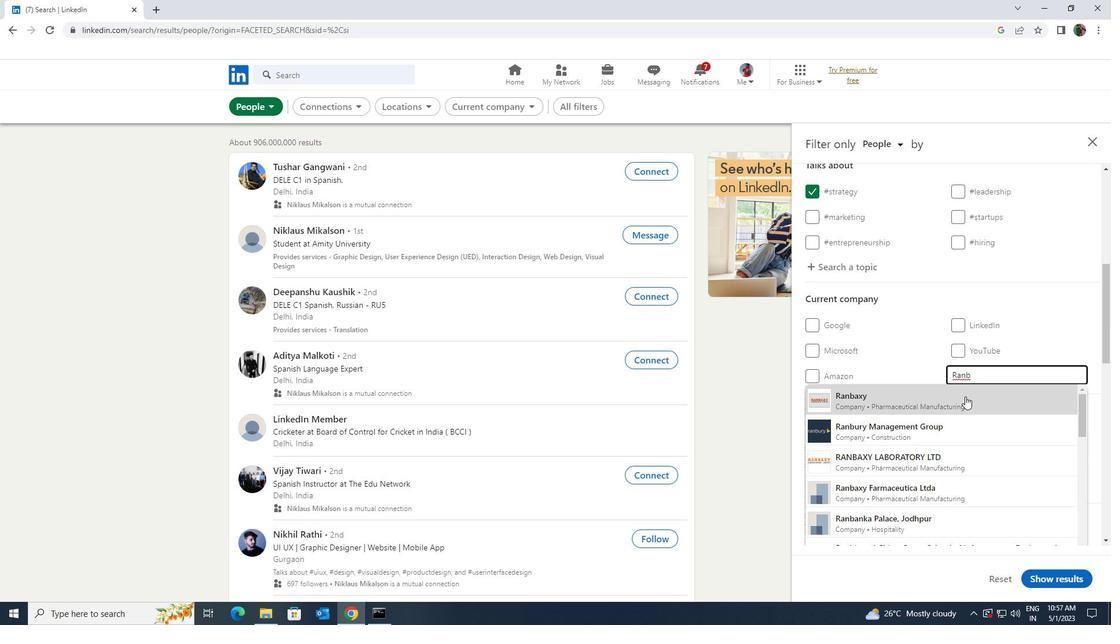 
Action: Mouse scrolled (965, 397) with delta (0, 0)
Screenshot: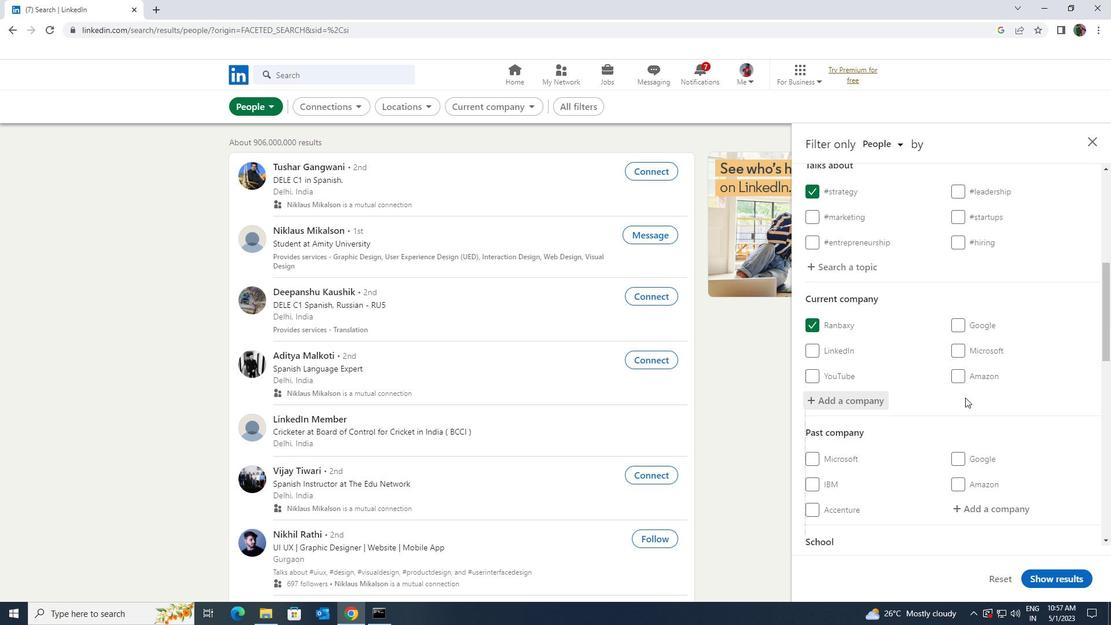 
Action: Mouse scrolled (965, 397) with delta (0, 0)
Screenshot: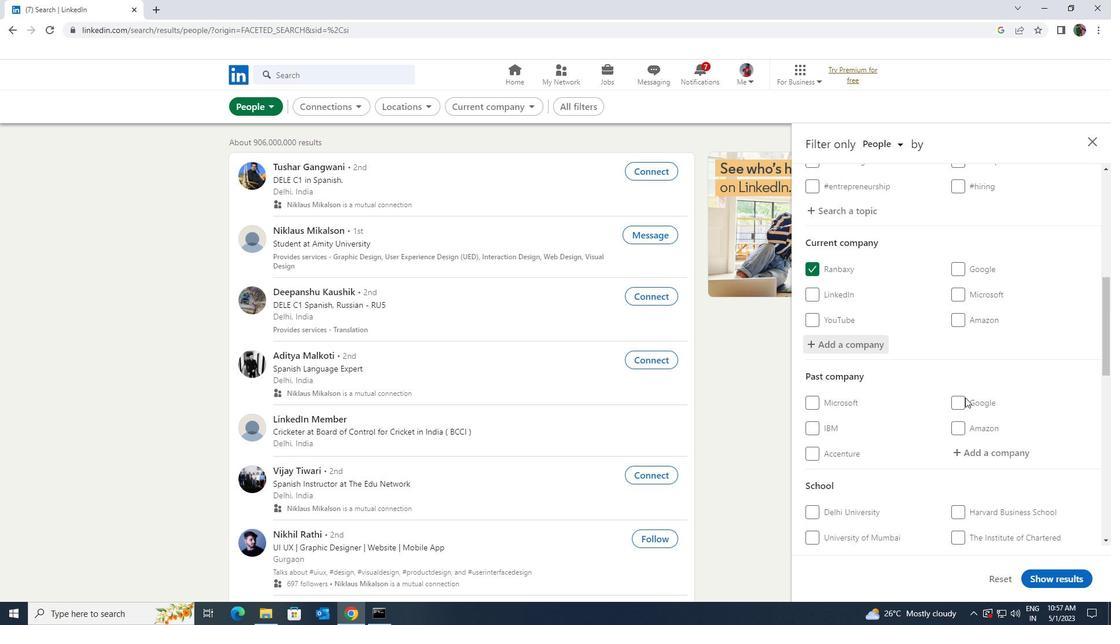 
Action: Mouse scrolled (965, 397) with delta (0, 0)
Screenshot: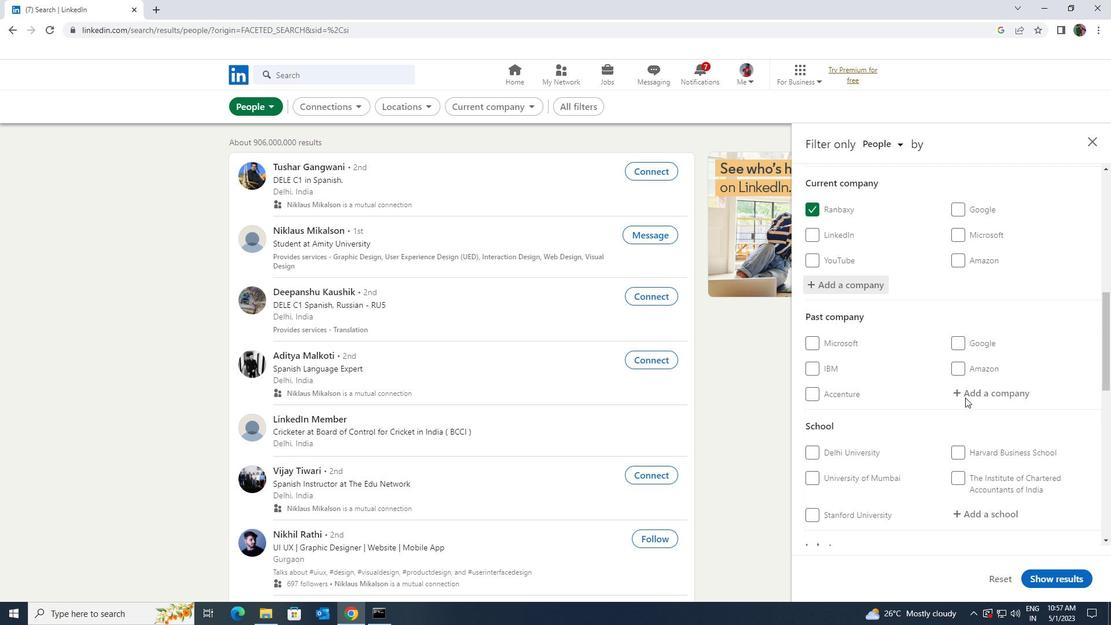 
Action: Mouse scrolled (965, 397) with delta (0, 0)
Screenshot: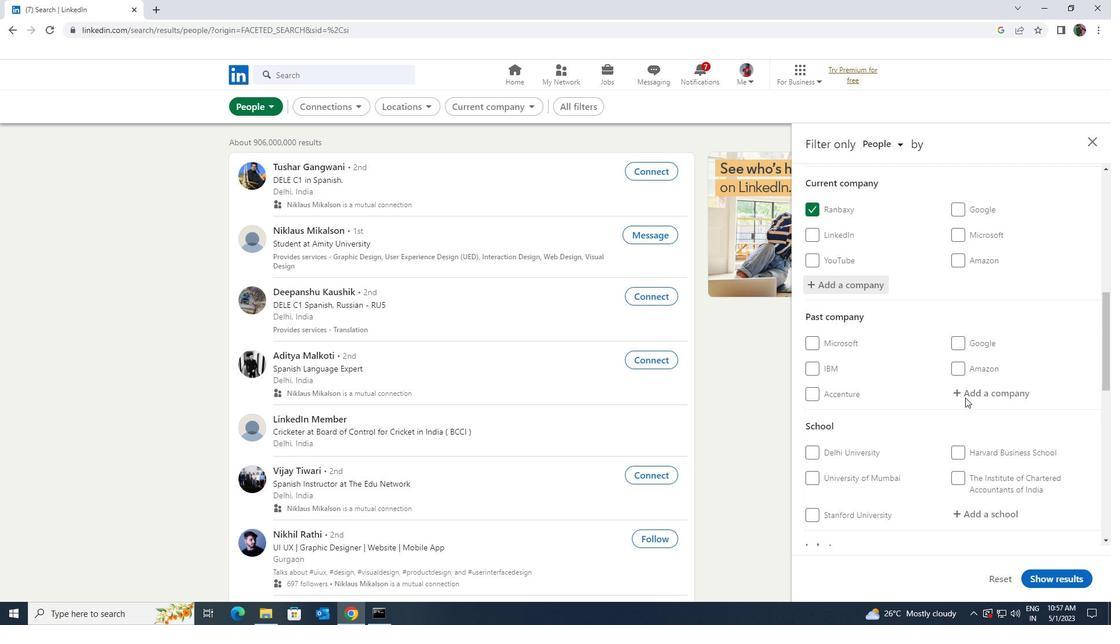 
Action: Mouse pressed left at (965, 397)
Screenshot: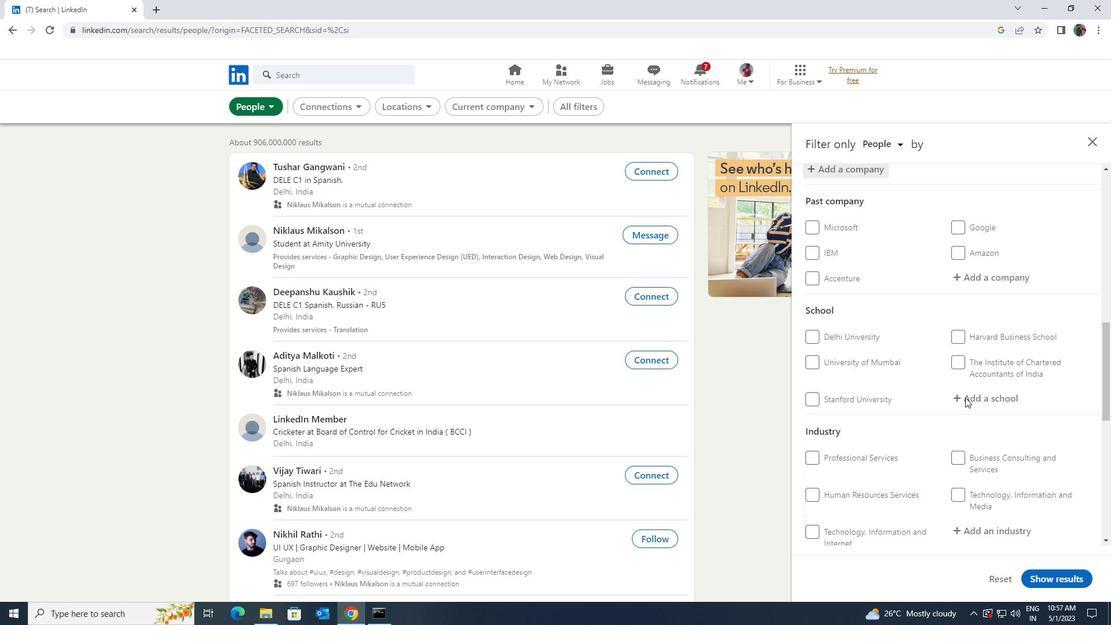 
Action: Key pressed <Key.shift>BBD<Key.space>
Screenshot: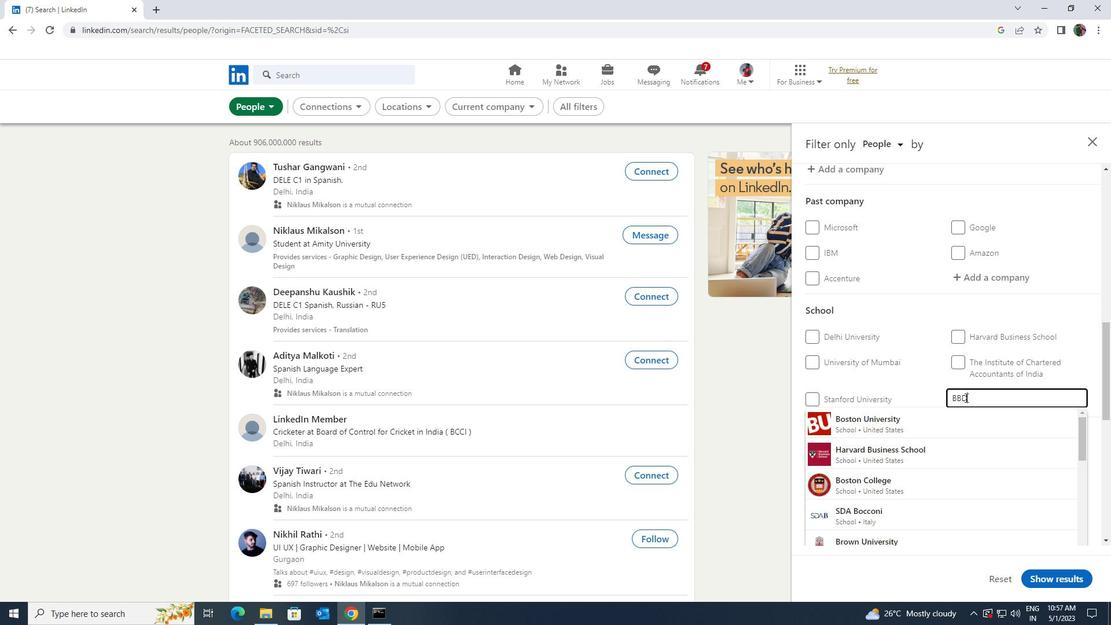 
Action: Mouse moved to (963, 421)
Screenshot: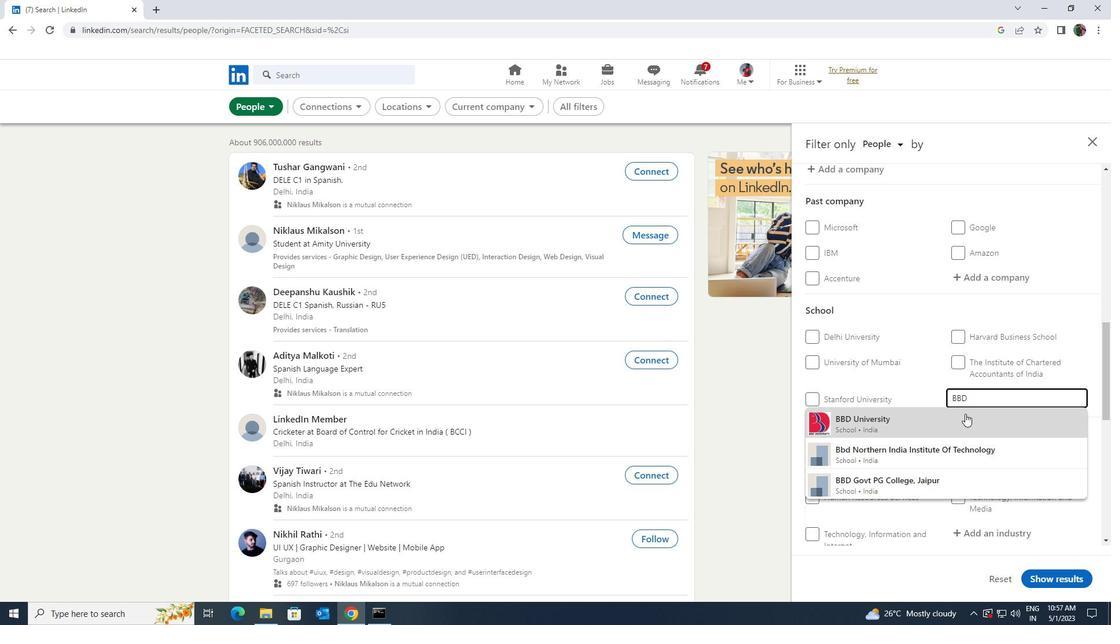 
Action: Mouse pressed left at (963, 421)
Screenshot: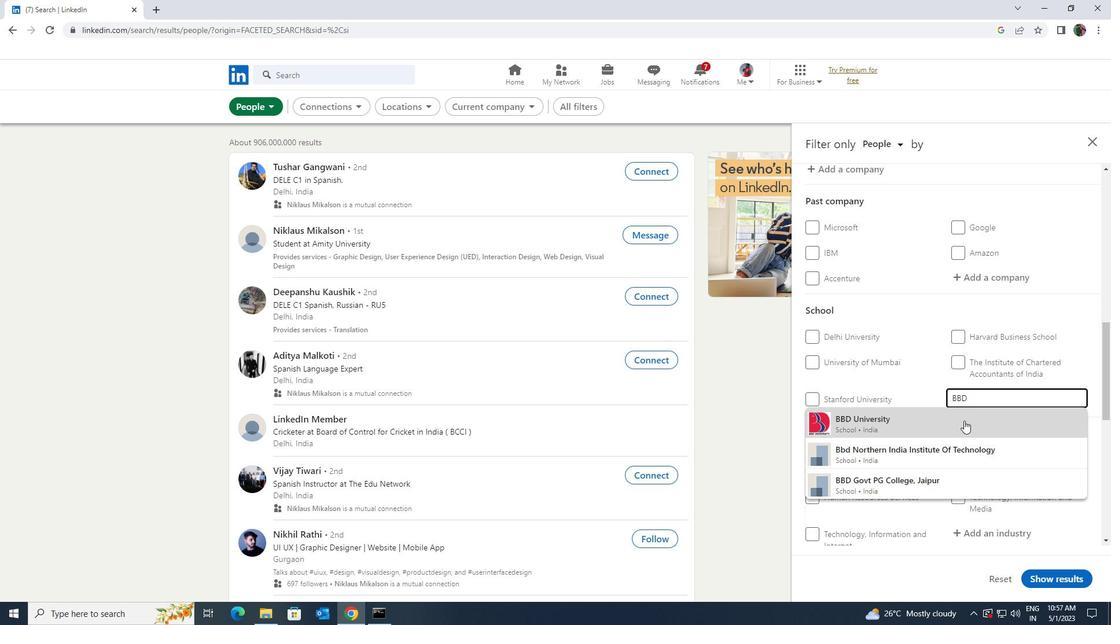 
Action: Mouse scrolled (963, 420) with delta (0, 0)
Screenshot: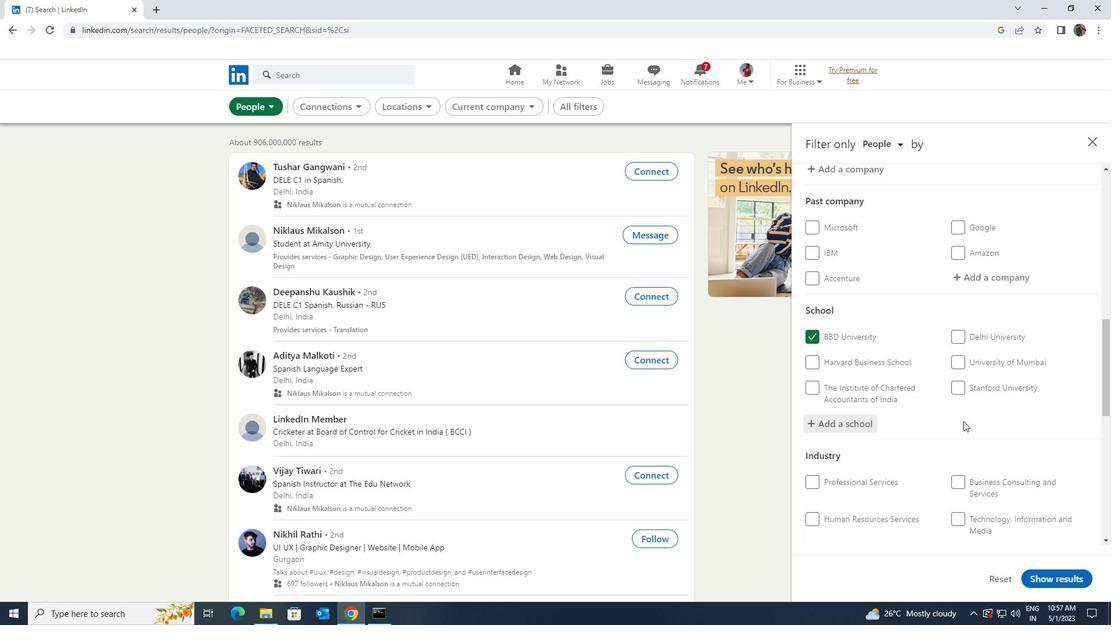 
Action: Mouse scrolled (963, 420) with delta (0, 0)
Screenshot: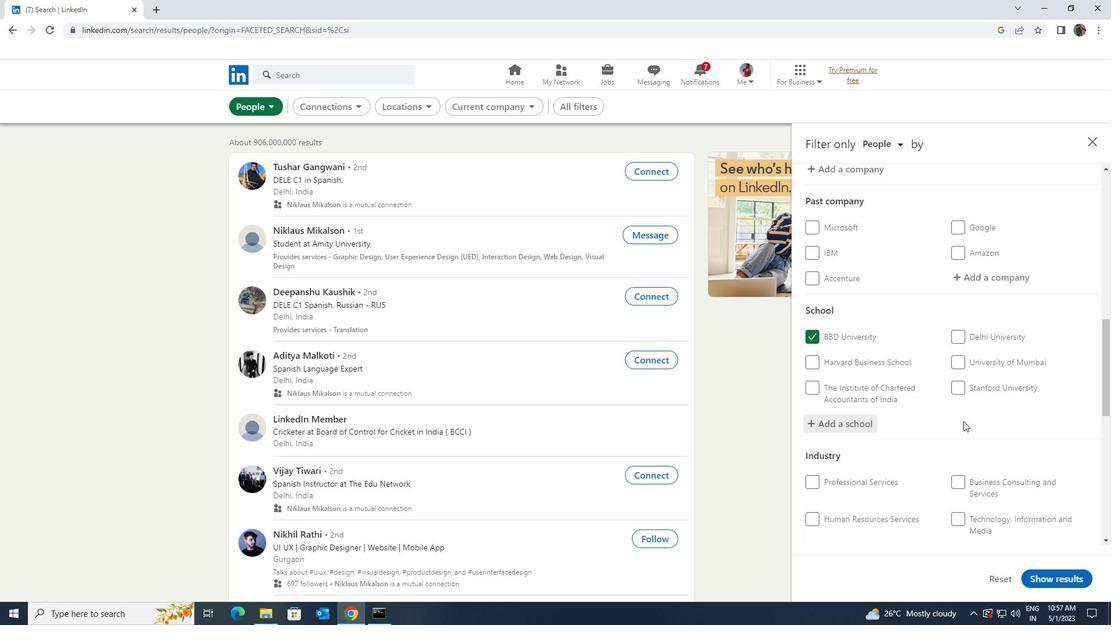 
Action: Mouse scrolled (963, 420) with delta (0, 0)
Screenshot: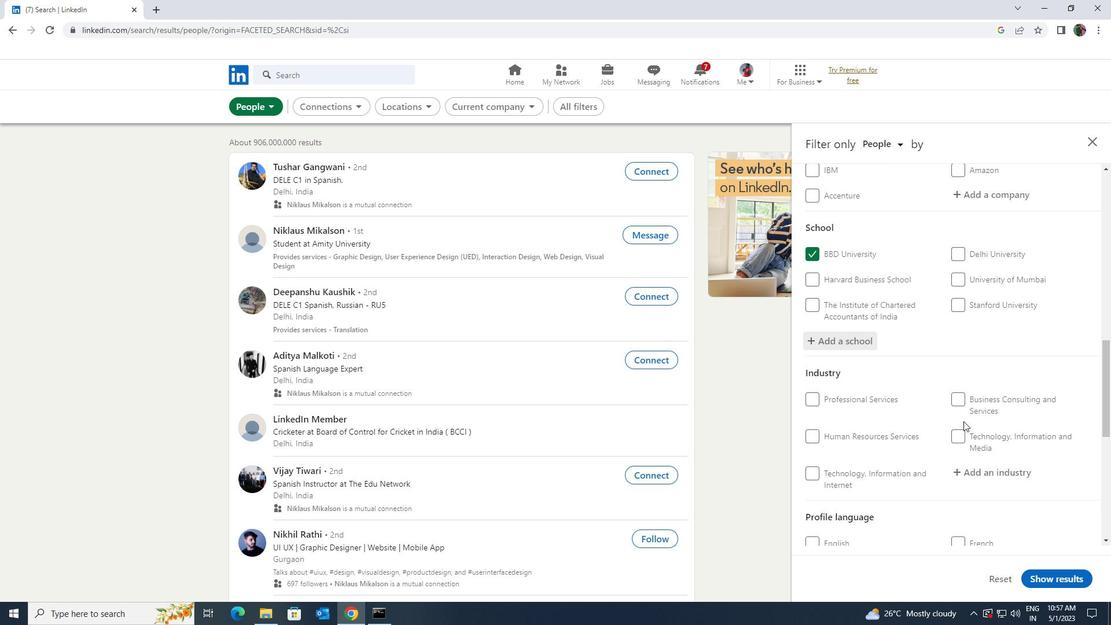 
Action: Mouse moved to (974, 383)
Screenshot: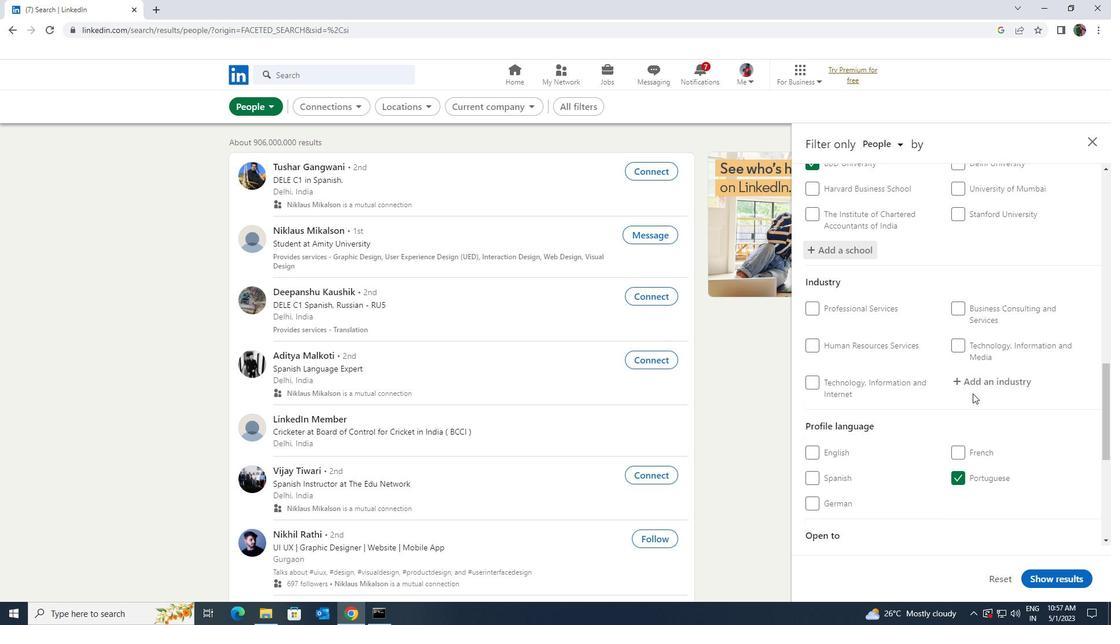 
Action: Mouse pressed left at (974, 383)
Screenshot: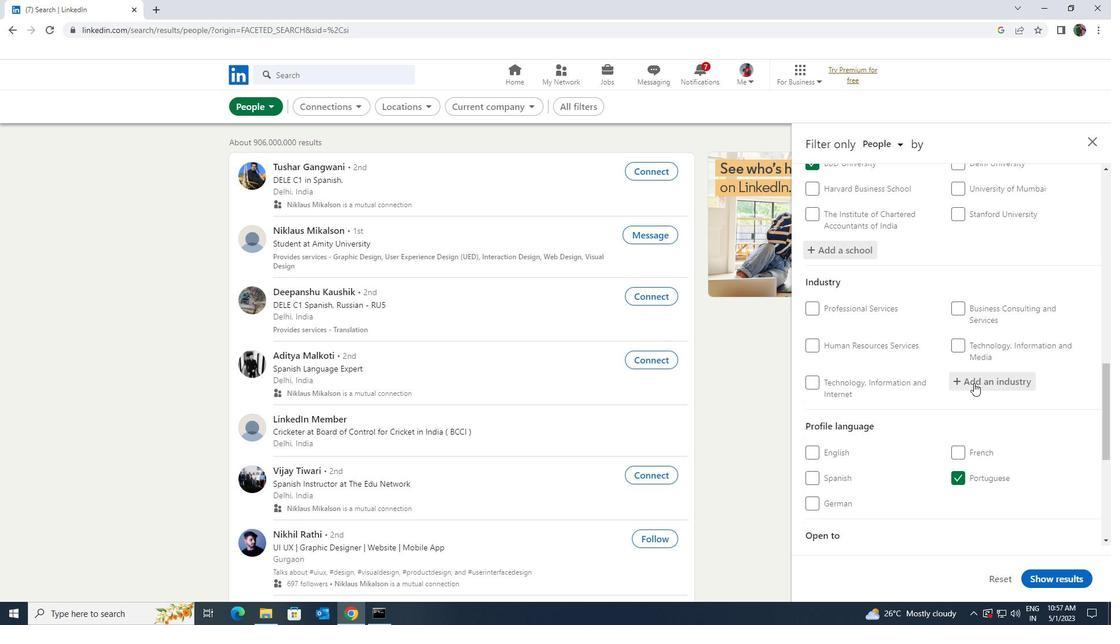 
Action: Key pressed <Key.shift><Key.shift><Key.shift><Key.shift><Key.shift><Key.shift><Key.shift><Key.shift>FOSSIL<Key.space><Key.shift>FUELS<Key.backspace>
Screenshot: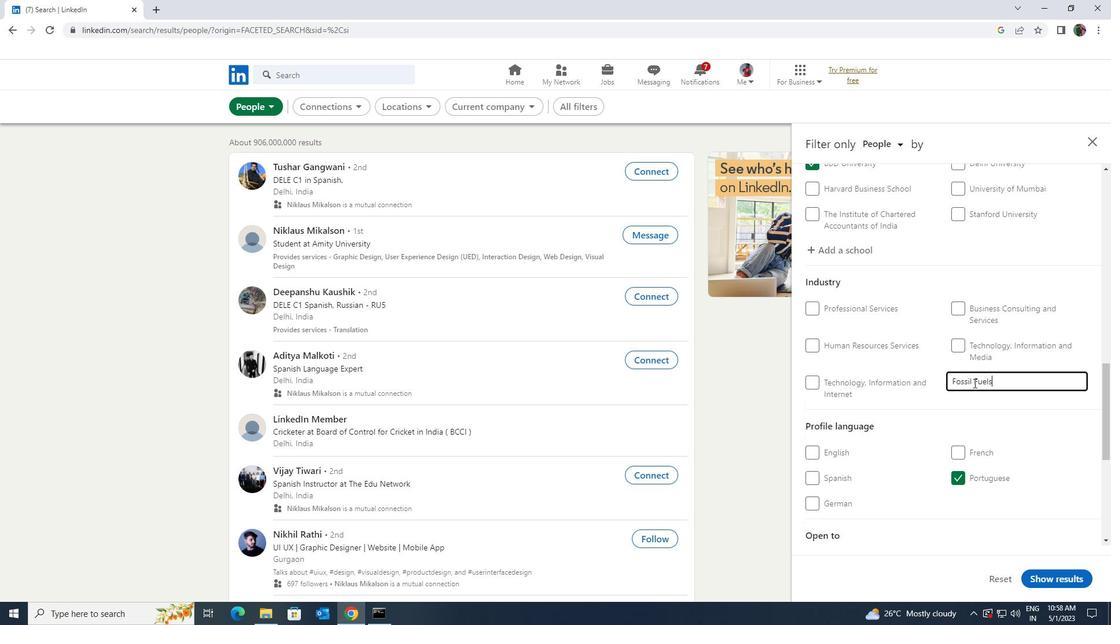 
Action: Mouse moved to (963, 402)
Screenshot: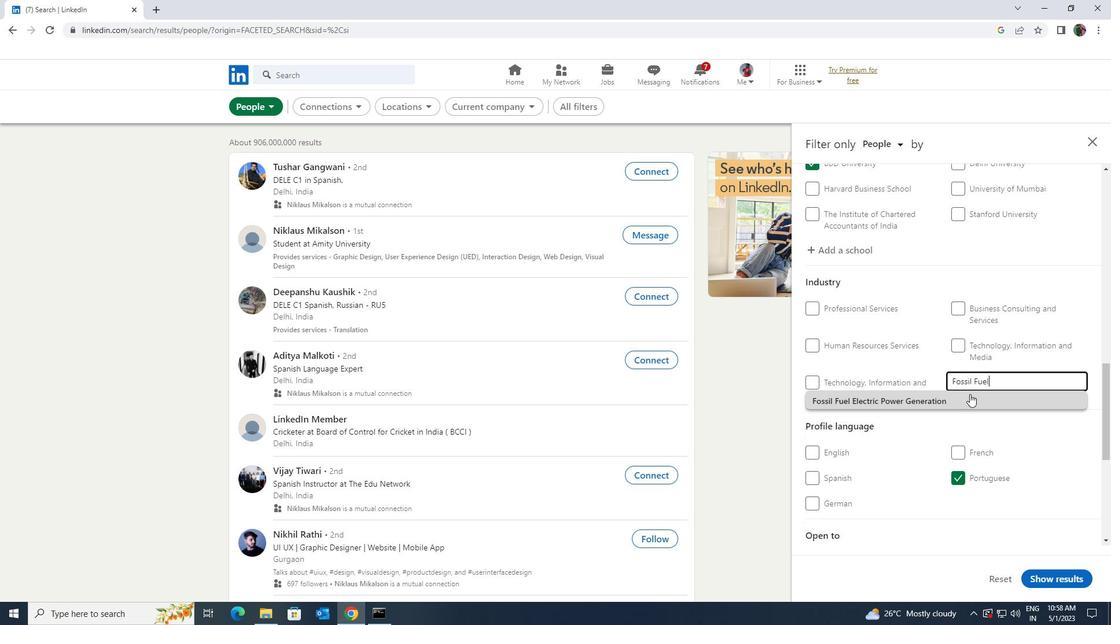 
Action: Mouse pressed left at (963, 402)
Screenshot: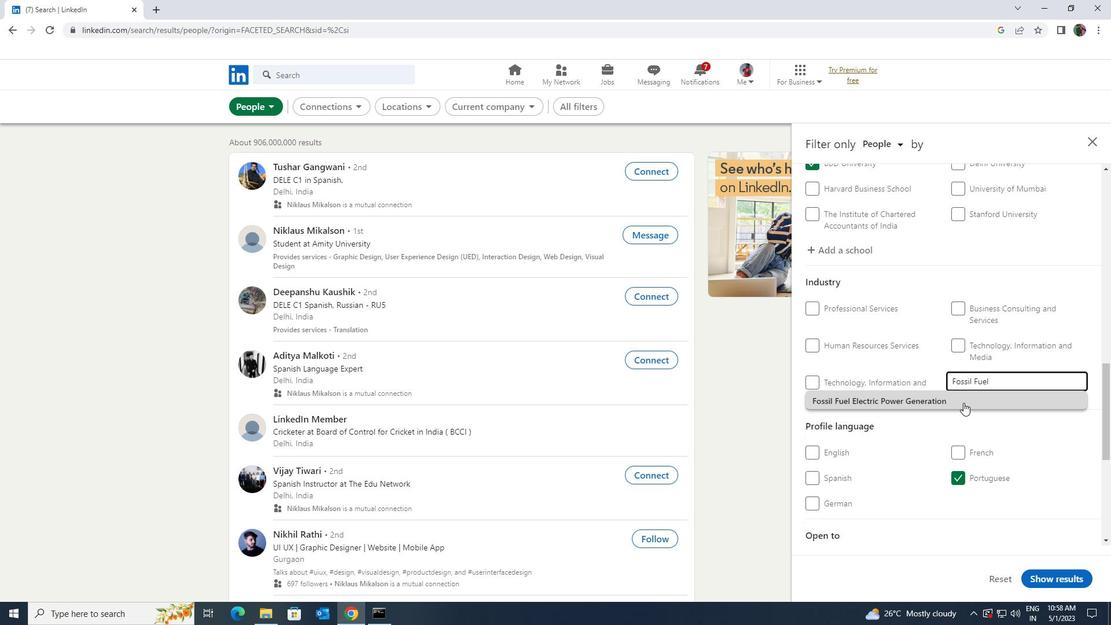 
Action: Mouse scrolled (963, 402) with delta (0, 0)
Screenshot: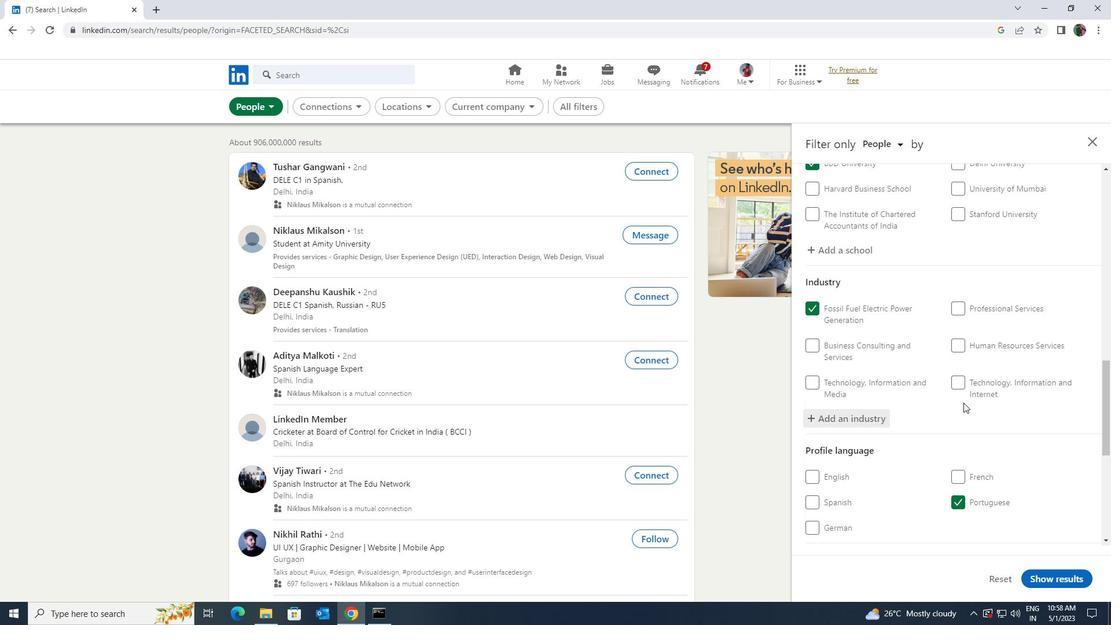 
Action: Mouse scrolled (963, 402) with delta (0, 0)
Screenshot: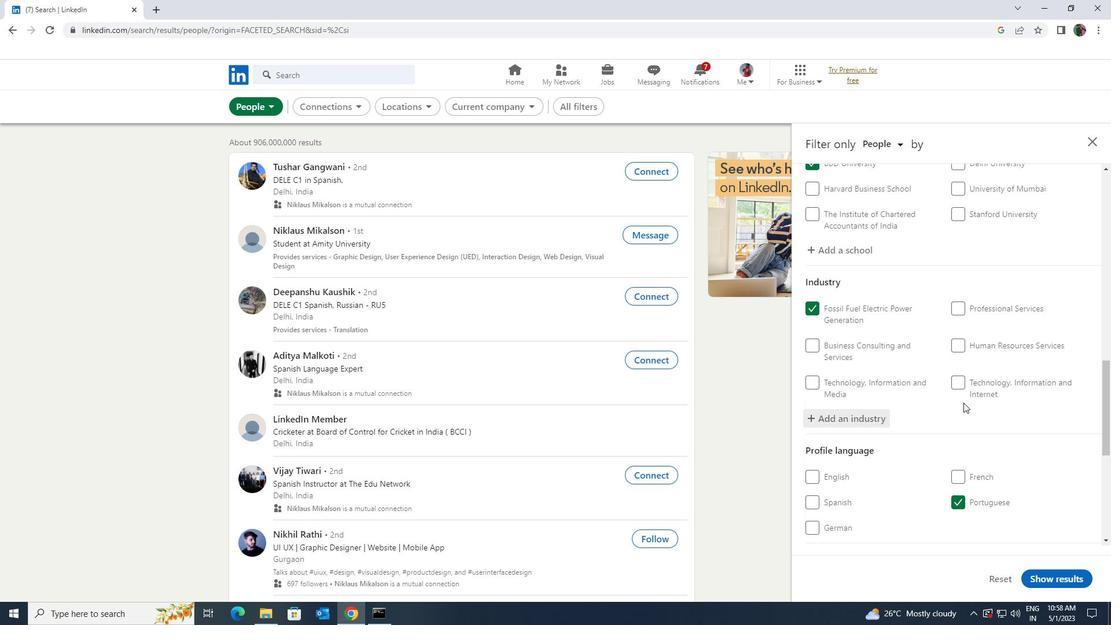 
Action: Mouse scrolled (963, 402) with delta (0, 0)
Screenshot: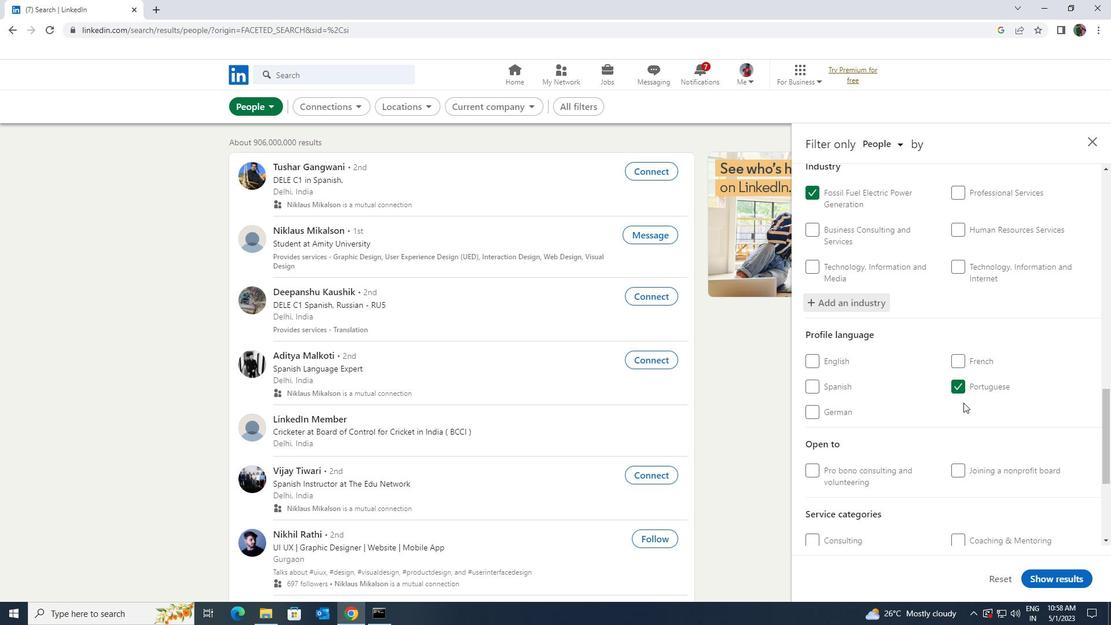 
Action: Mouse scrolled (963, 402) with delta (0, 0)
Screenshot: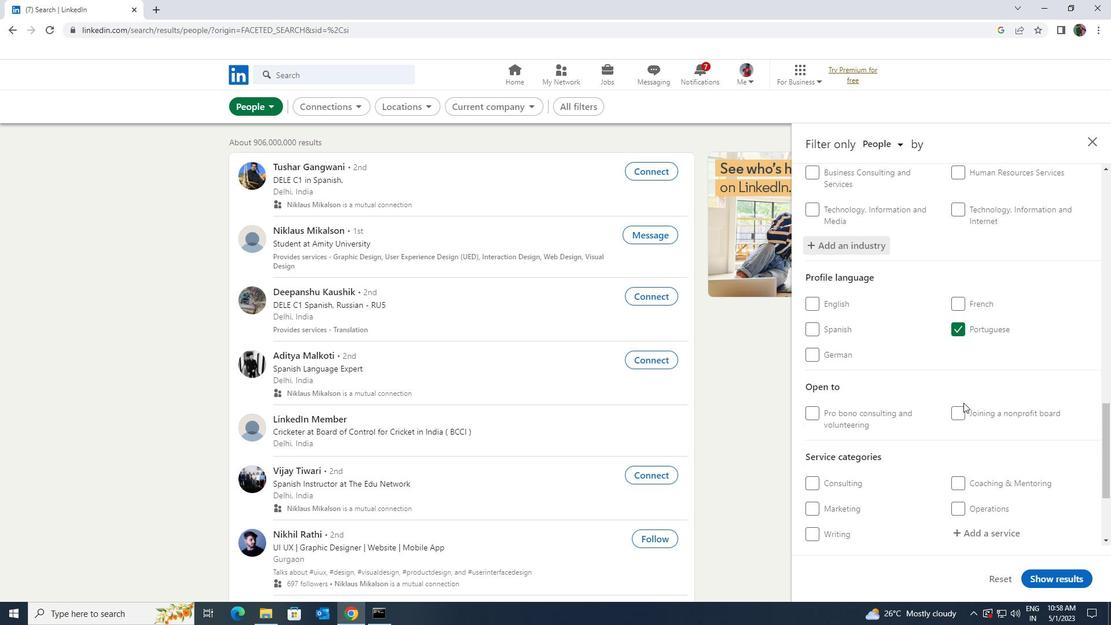 
Action: Mouse scrolled (963, 402) with delta (0, 0)
Screenshot: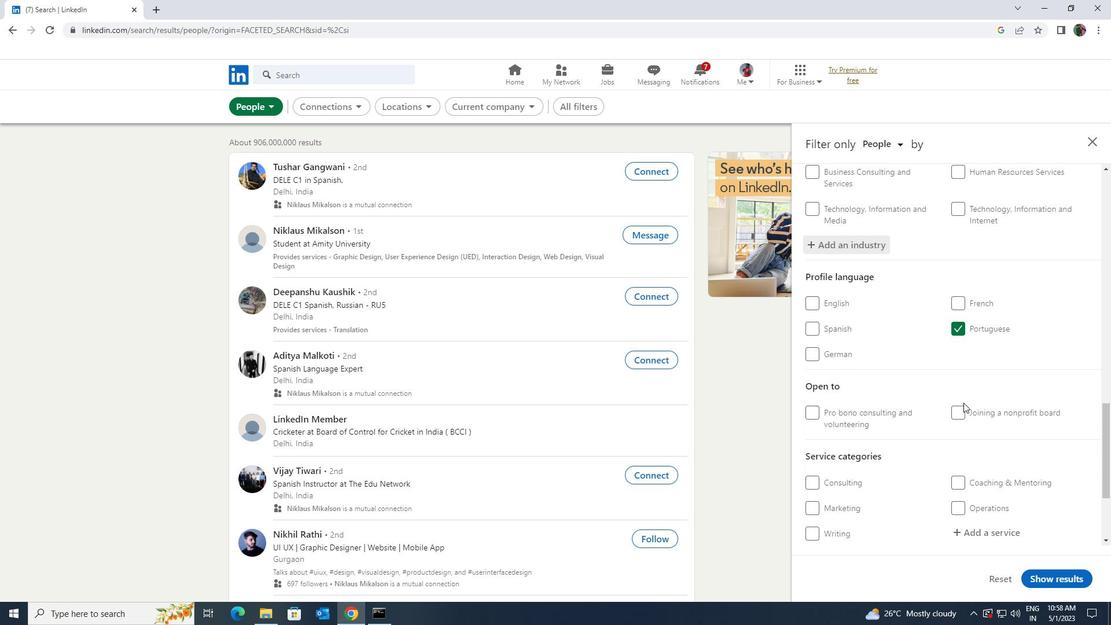 
Action: Mouse moved to (963, 418)
Screenshot: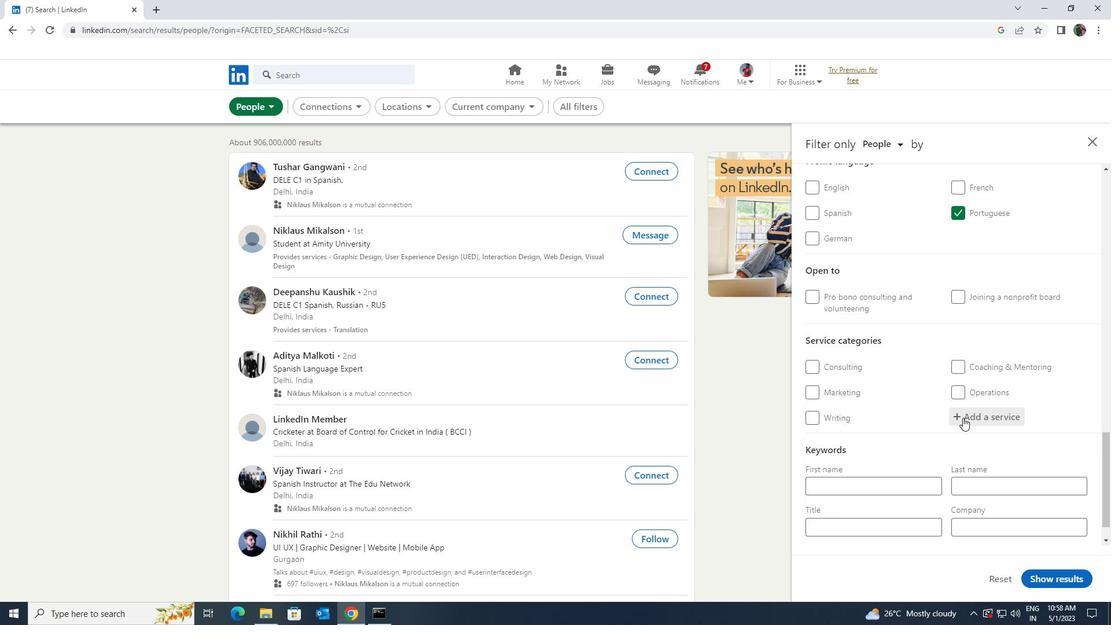 
Action: Mouse pressed left at (963, 418)
Screenshot: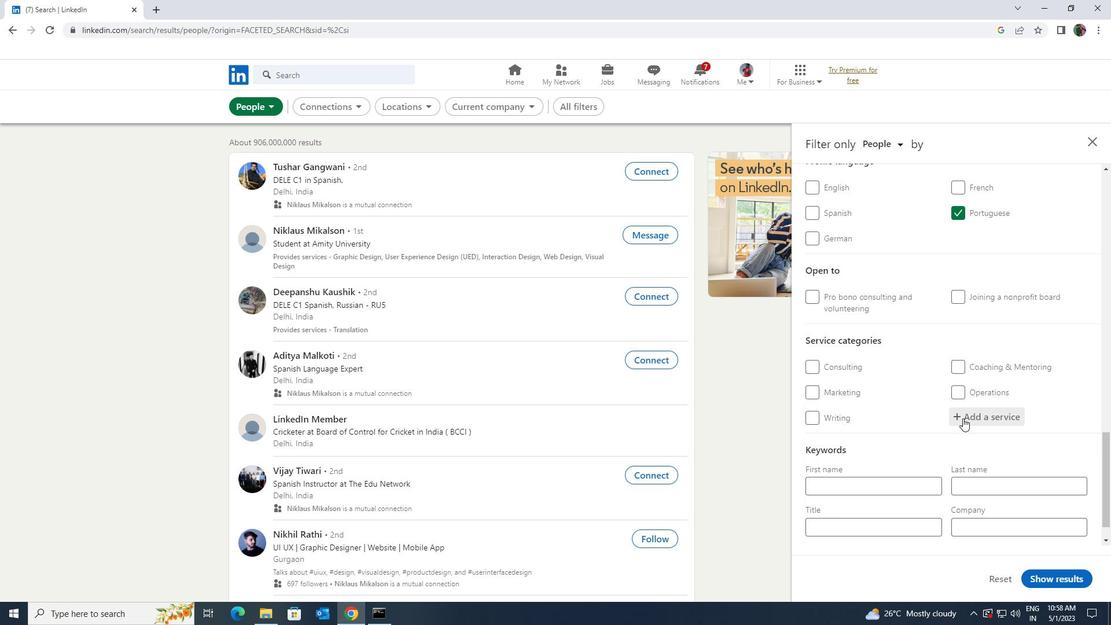
Action: Key pressed <Key.shift>TEAM<Key.space>
Screenshot: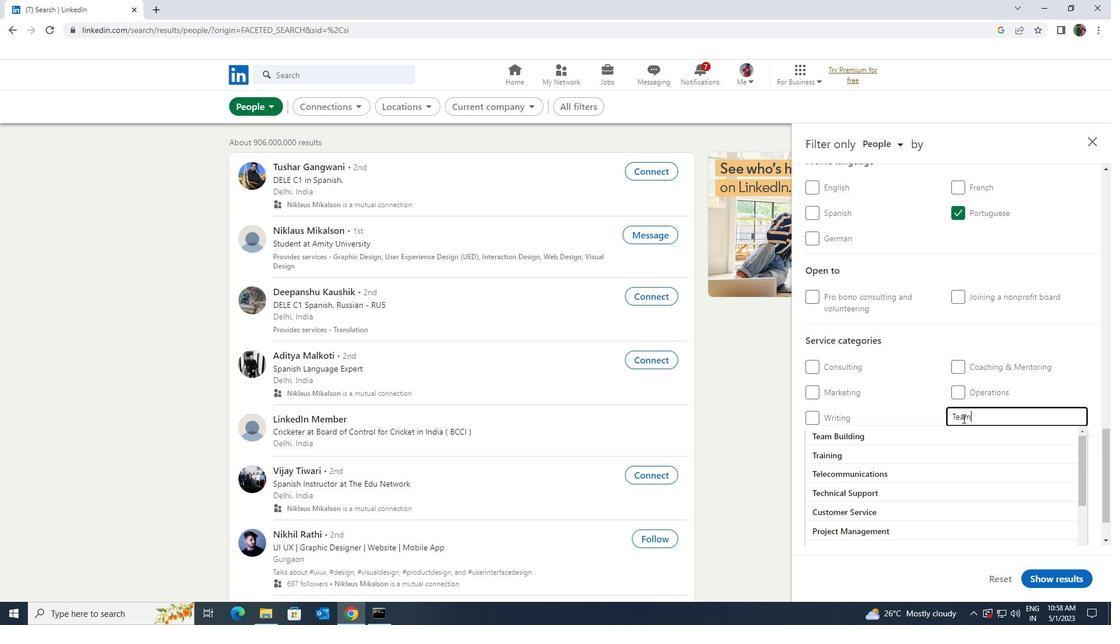 
Action: Mouse moved to (970, 427)
Screenshot: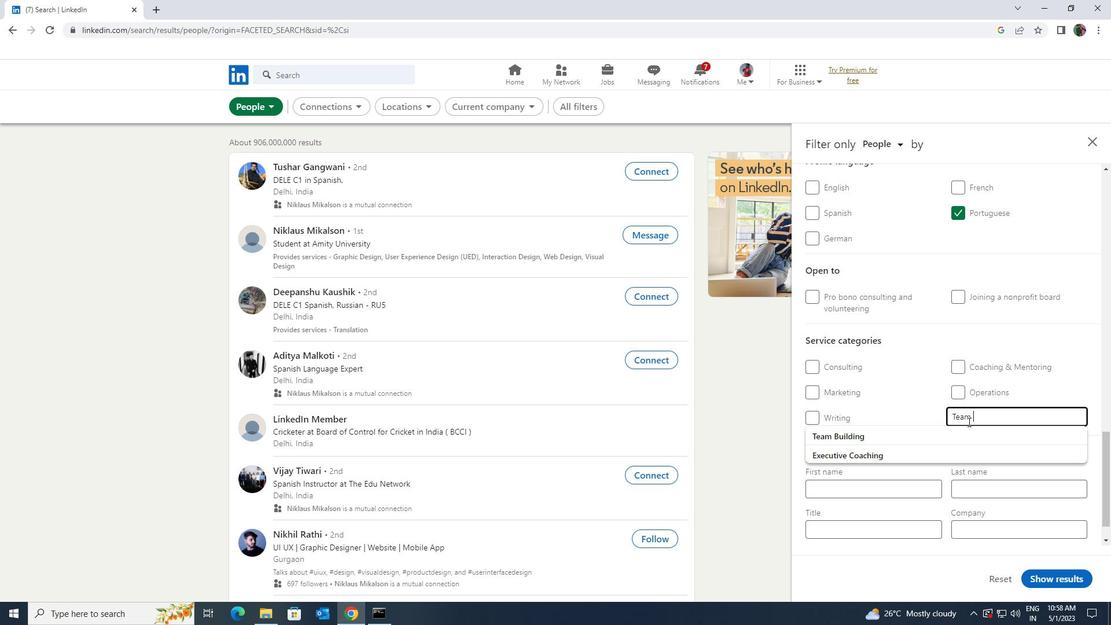 
Action: Mouse pressed left at (970, 427)
Screenshot: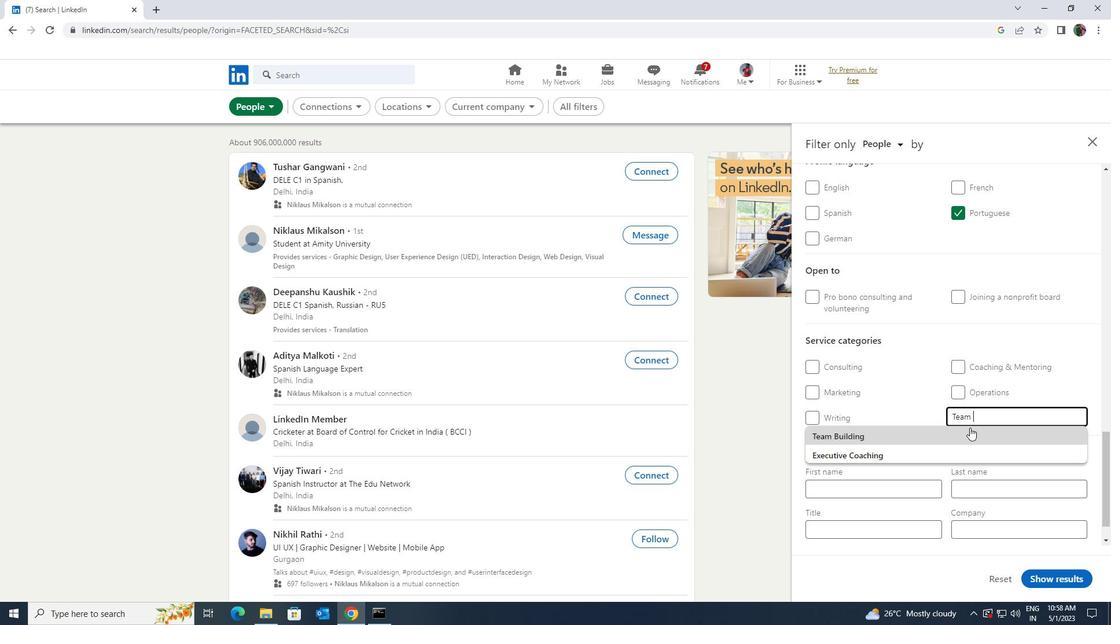 
Action: Mouse scrolled (970, 427) with delta (0, 0)
Screenshot: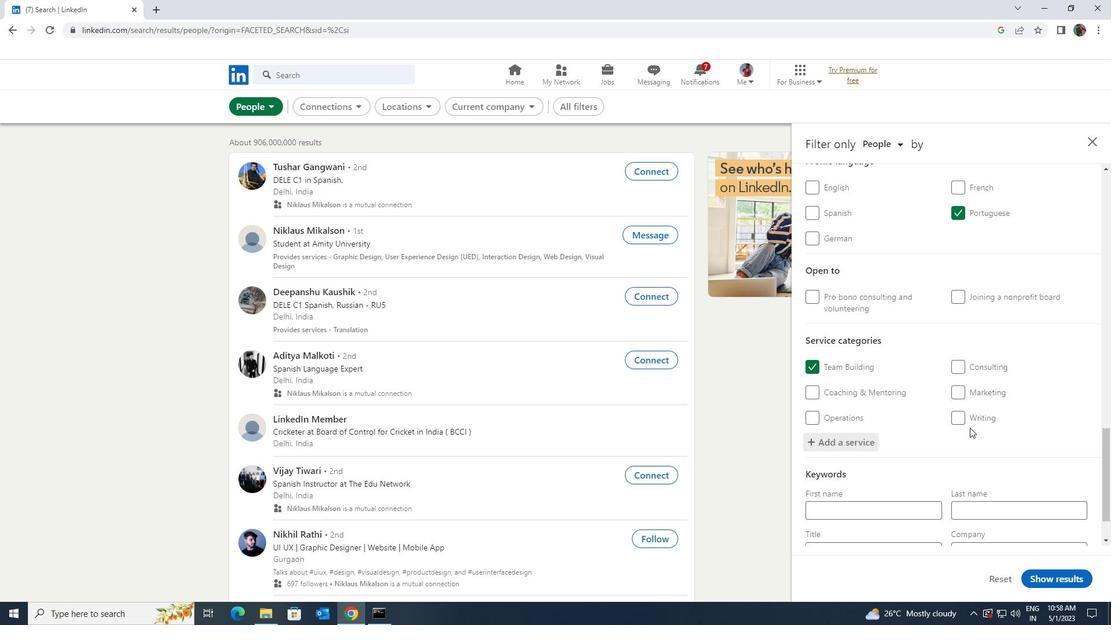 
Action: Mouse scrolled (970, 427) with delta (0, 0)
Screenshot: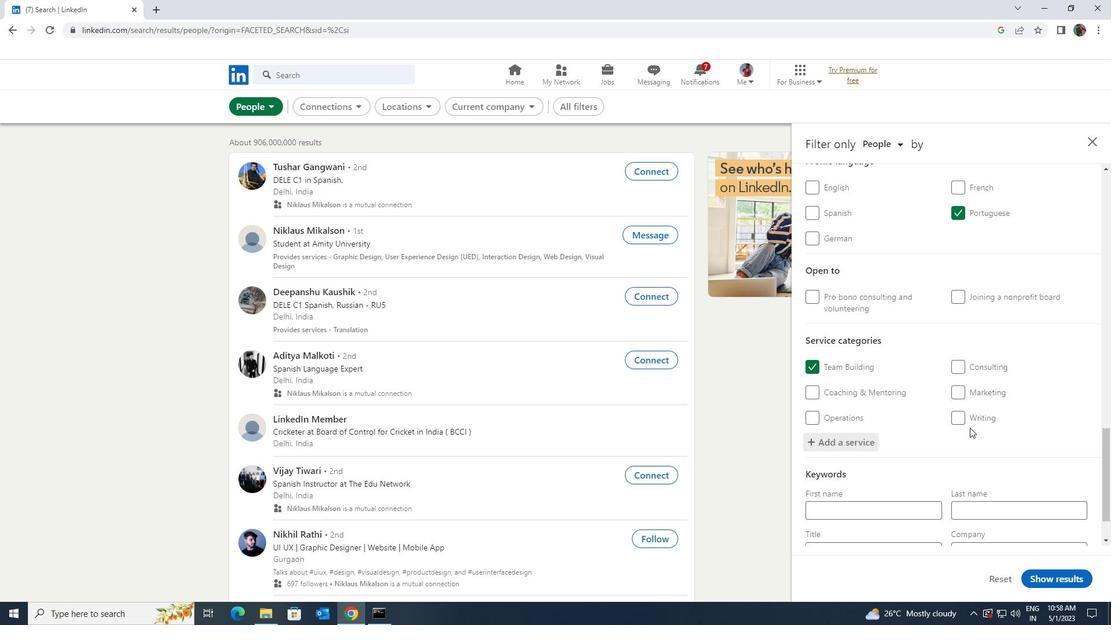 
Action: Mouse moved to (928, 497)
Screenshot: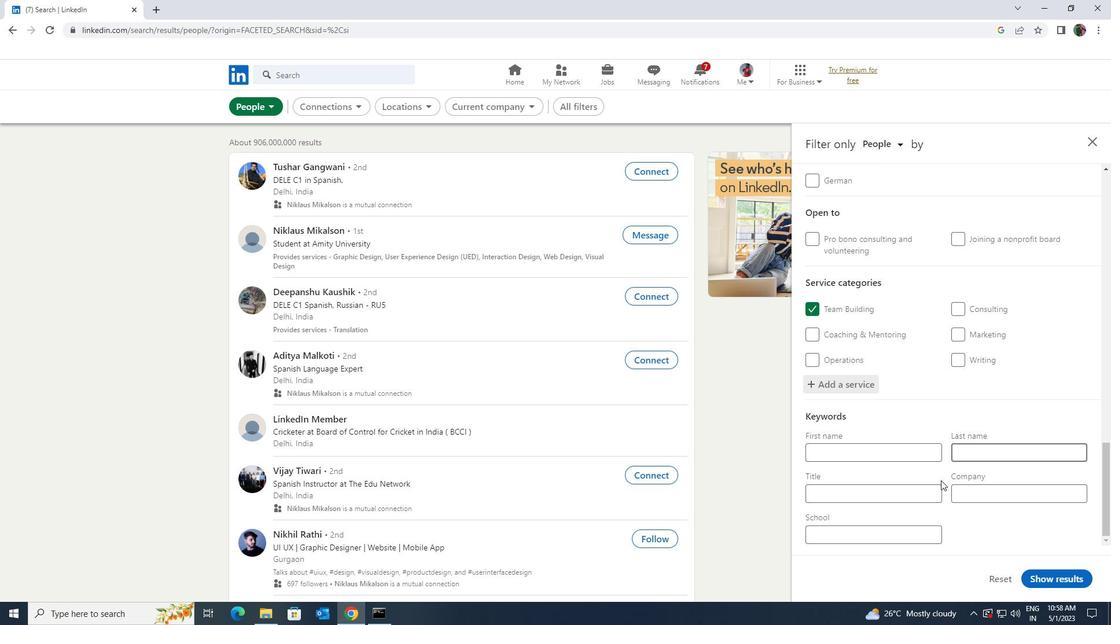 
Action: Mouse pressed left at (928, 497)
Screenshot: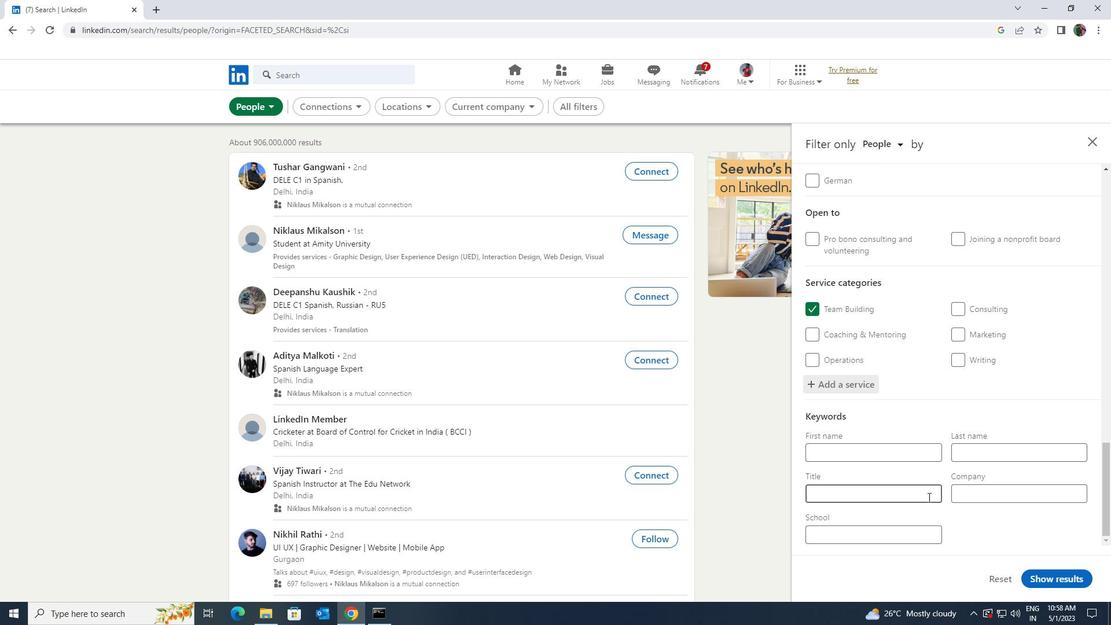 
Action: Key pressed <Key.shift>FINANCIAL<Key.space><Key.shift>ANALYST
Screenshot: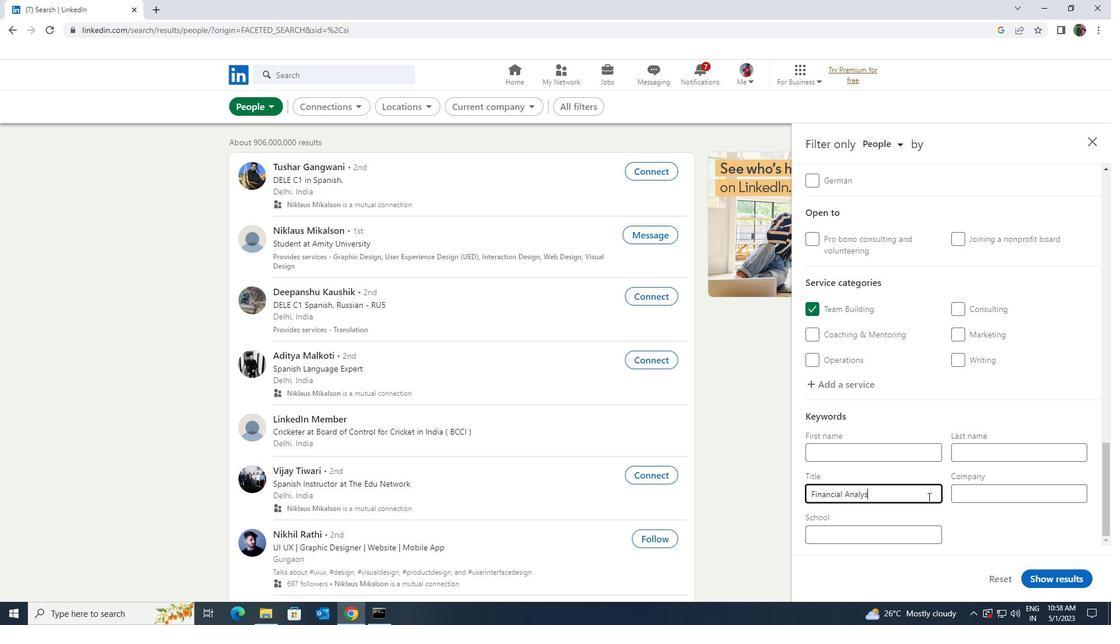 
Action: Mouse moved to (1038, 574)
Screenshot: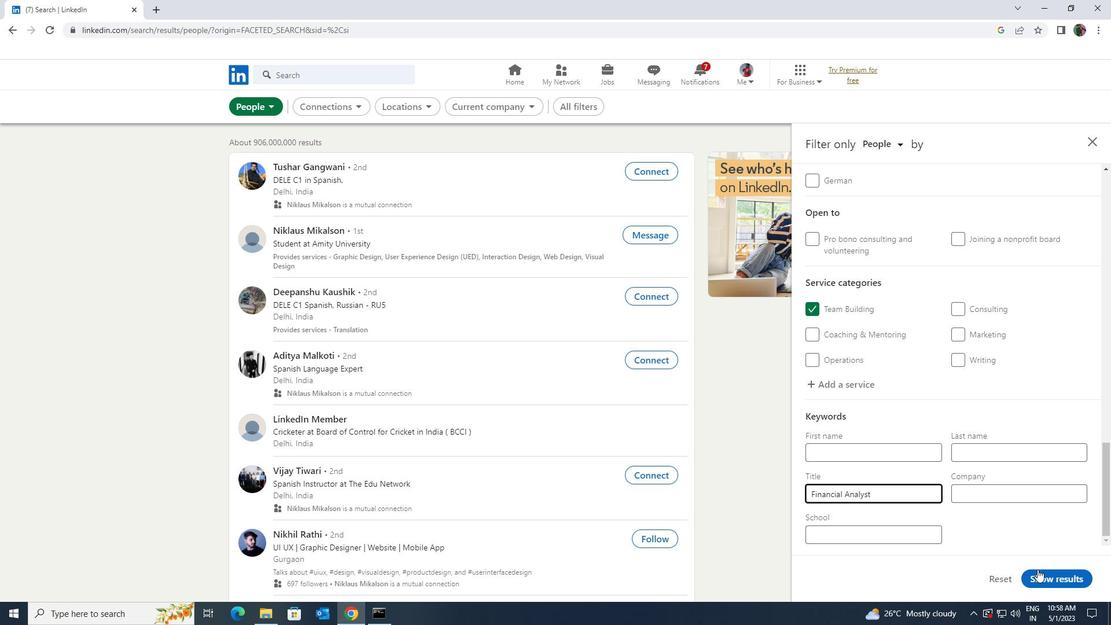 
Action: Mouse pressed left at (1038, 574)
Screenshot: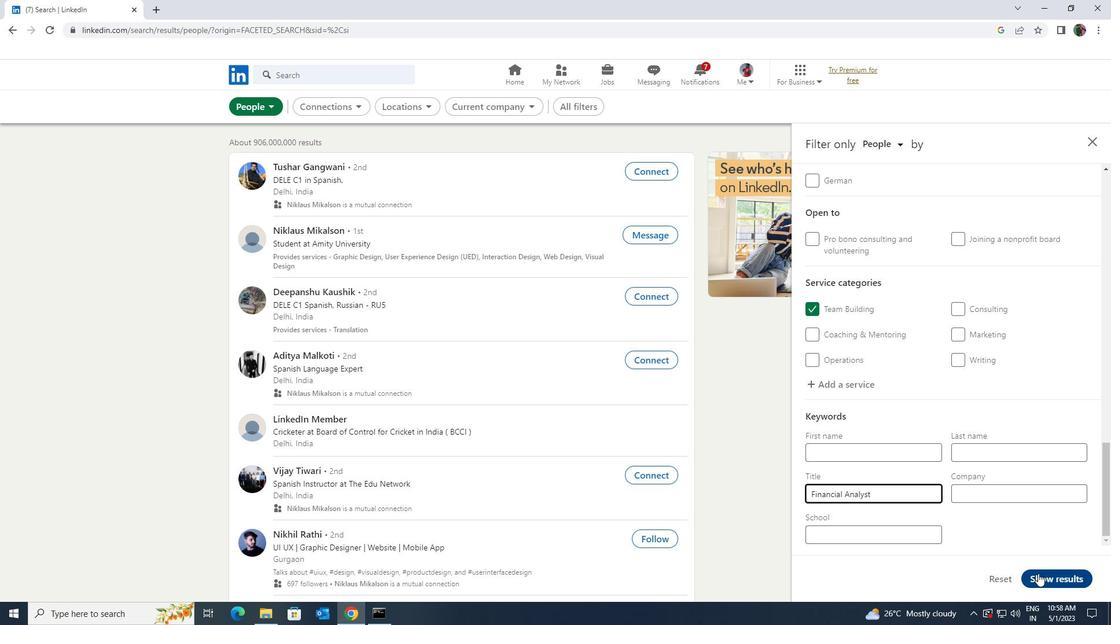 
